 Task: Find connections with filter location Vilvoorde with filter topic #jobsearchwith filter profile language Spanish with filter current company American Express Global Business Travel with filter school Vivekananda Institute of Technology with filter industry Radio and Television Broadcasting with filter service category Tax Law with filter keywords title Physicist
Action: Mouse moved to (480, 162)
Screenshot: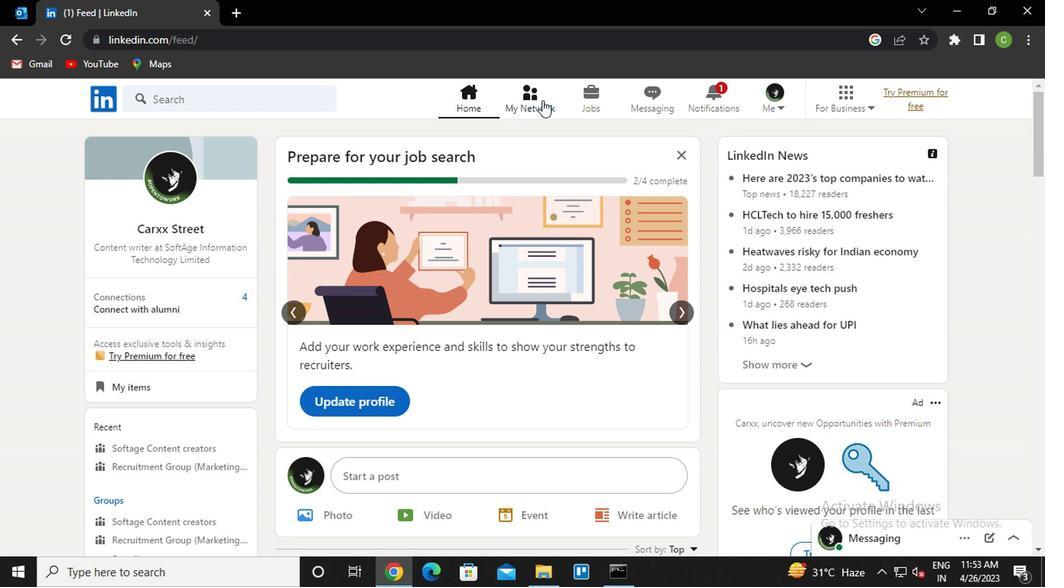 
Action: Mouse pressed left at (480, 162)
Screenshot: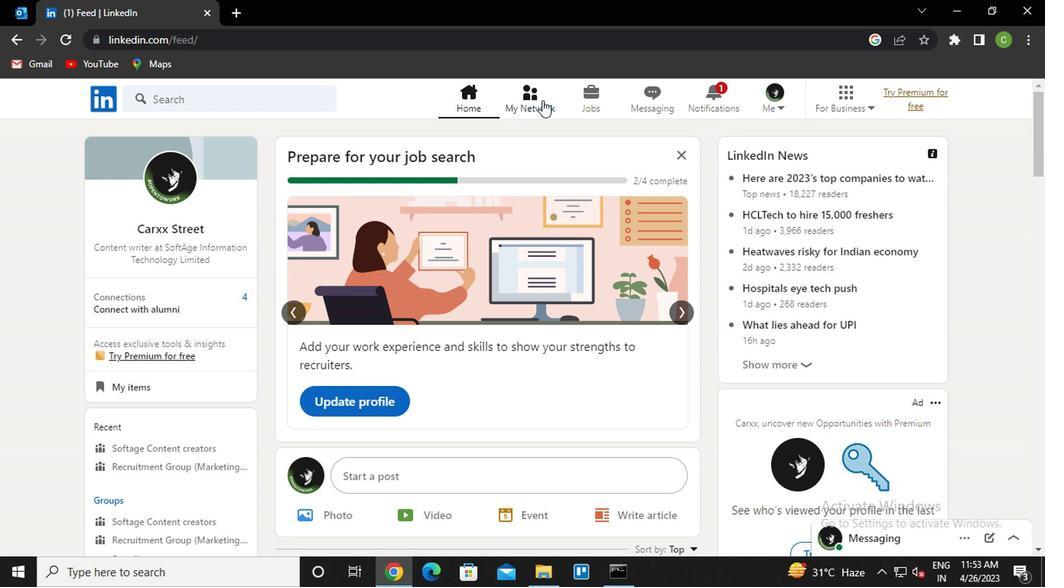 
Action: Mouse moved to (267, 225)
Screenshot: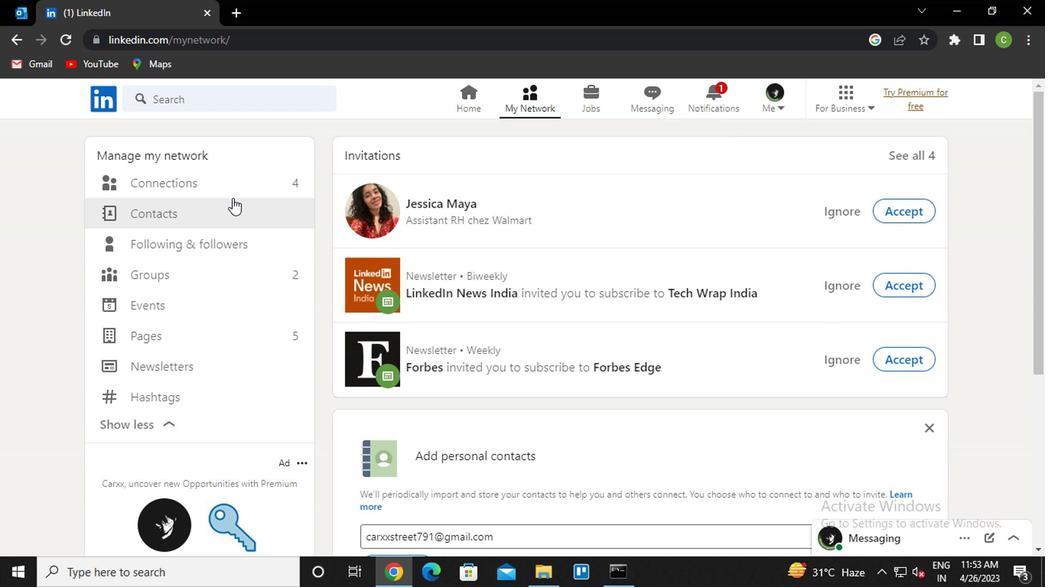 
Action: Mouse pressed left at (267, 225)
Screenshot: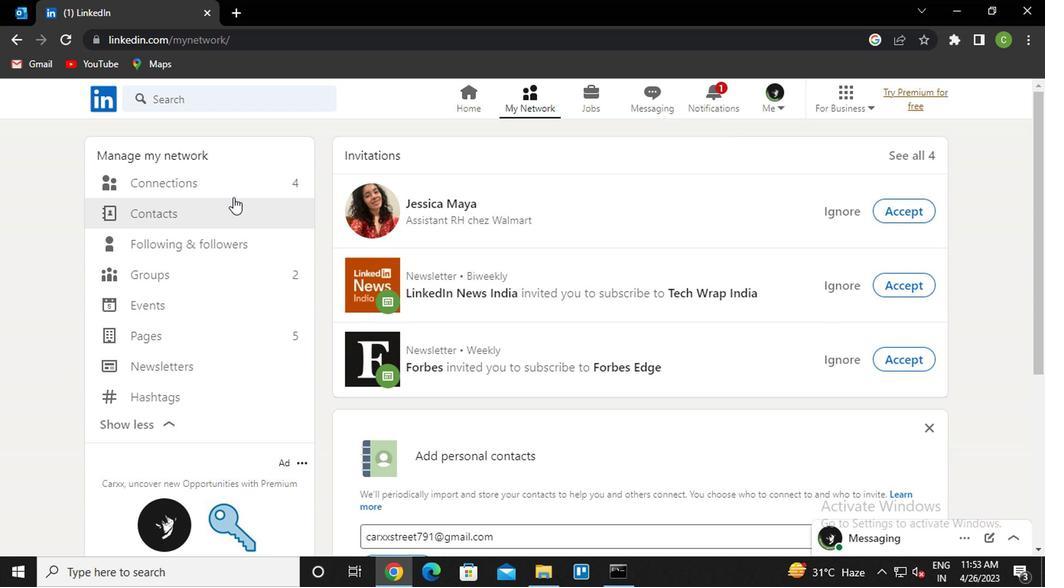 
Action: Mouse moved to (569, 228)
Screenshot: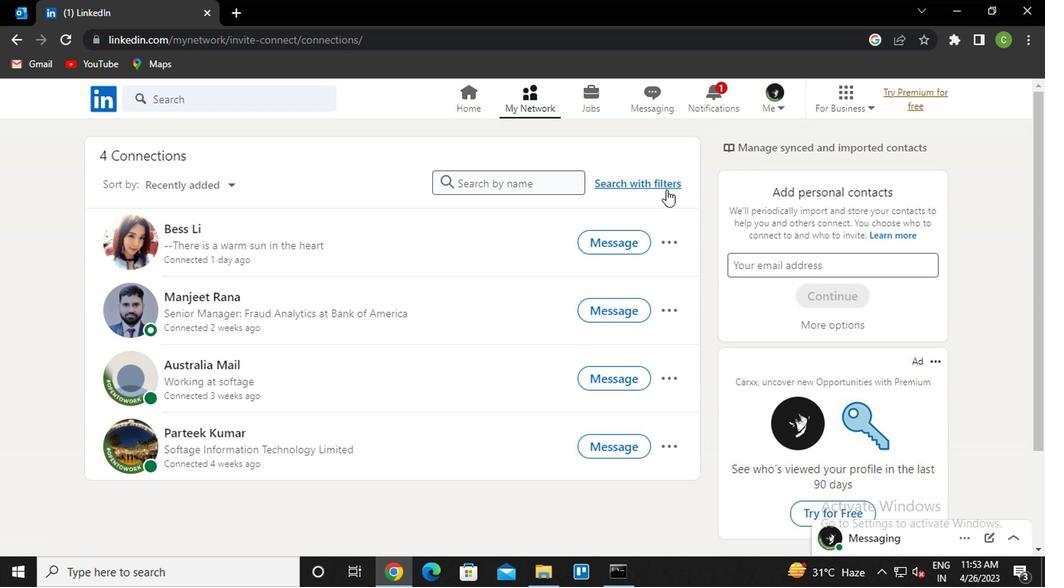 
Action: Mouse pressed left at (569, 228)
Screenshot: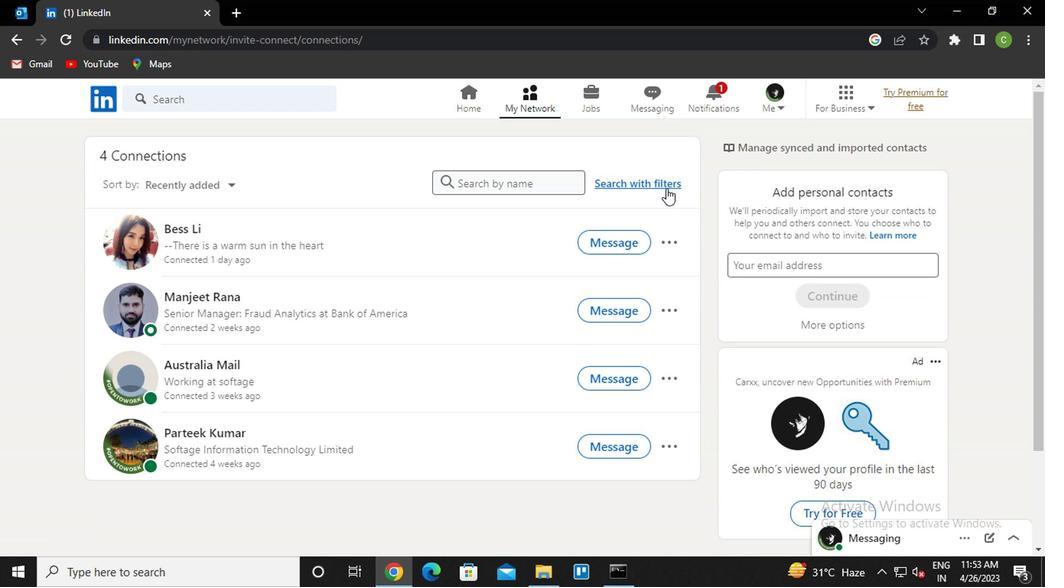 
Action: Mouse moved to (463, 195)
Screenshot: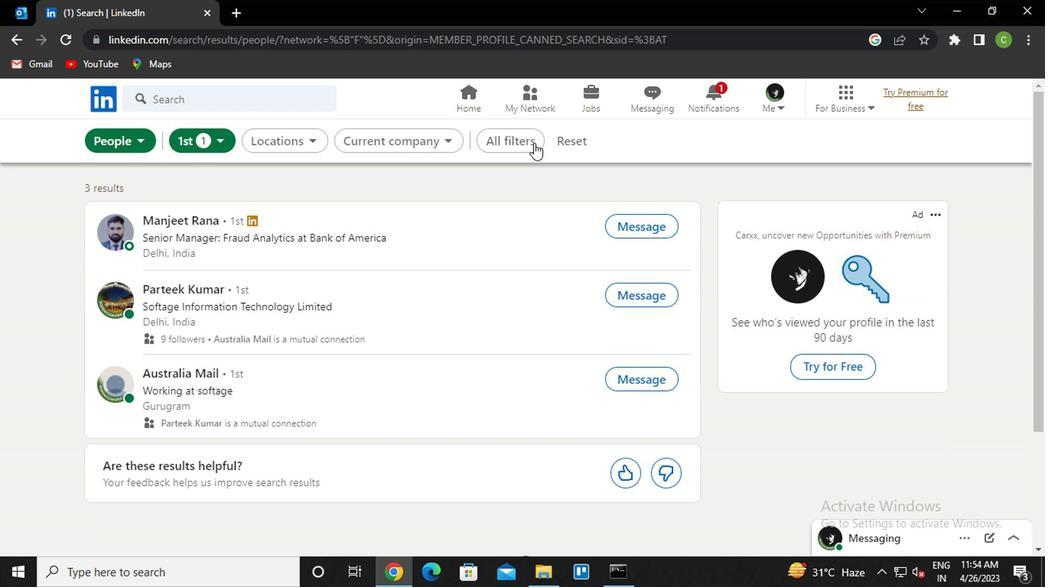 
Action: Mouse pressed left at (463, 195)
Screenshot: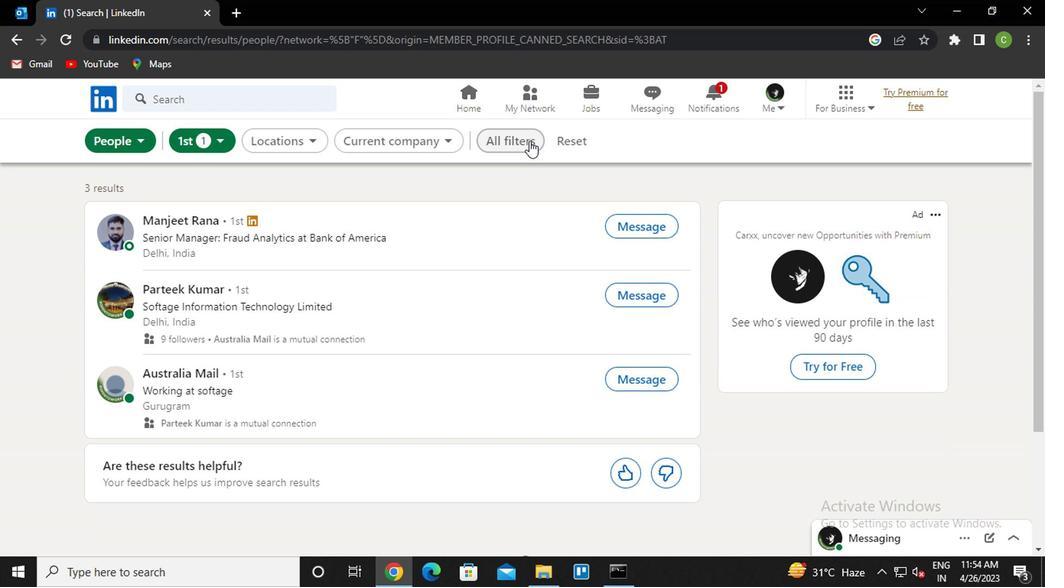 
Action: Mouse moved to (688, 351)
Screenshot: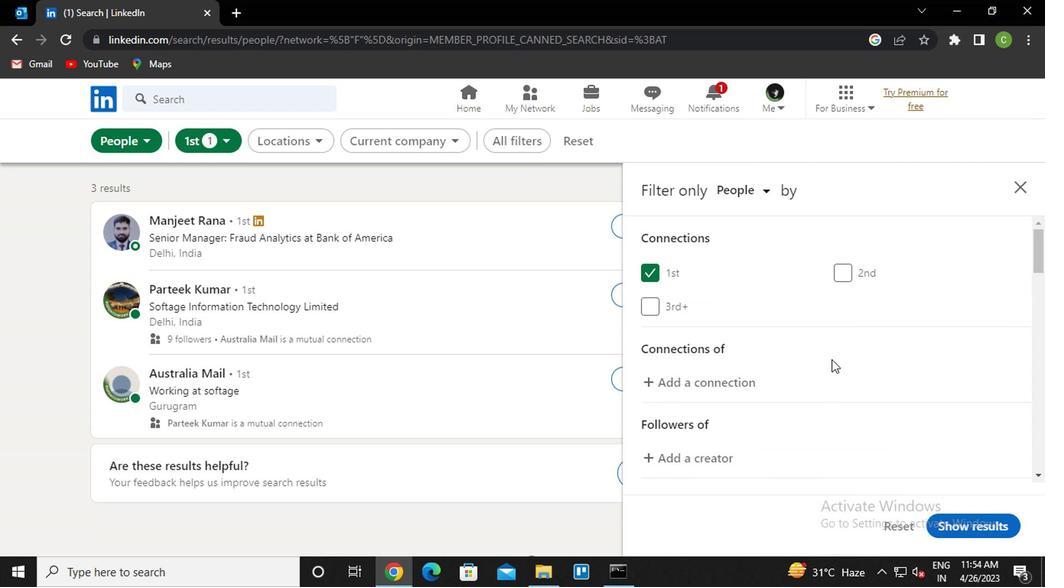 
Action: Mouse scrolled (688, 351) with delta (0, 0)
Screenshot: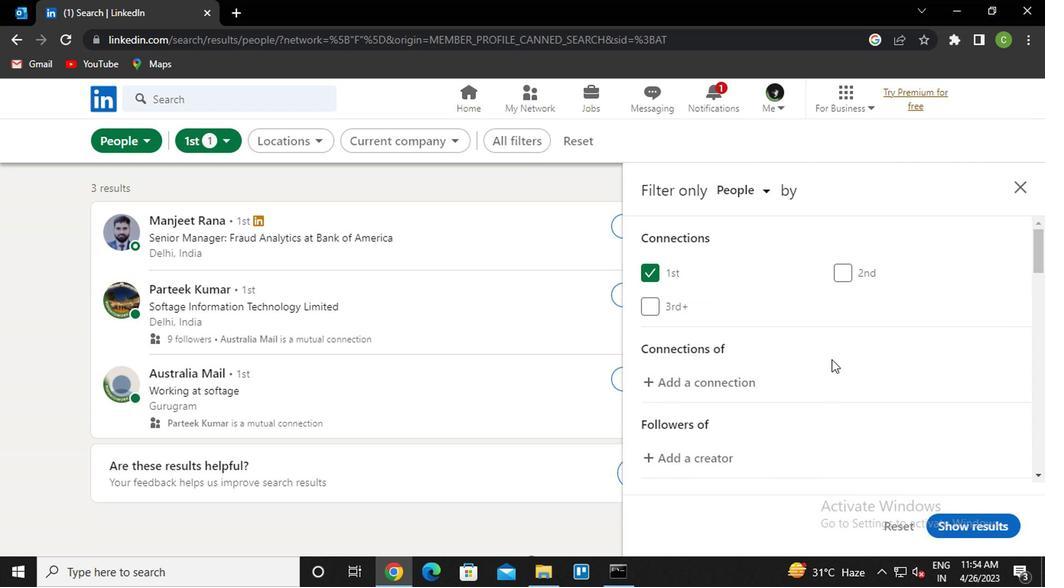 
Action: Mouse scrolled (688, 351) with delta (0, 0)
Screenshot: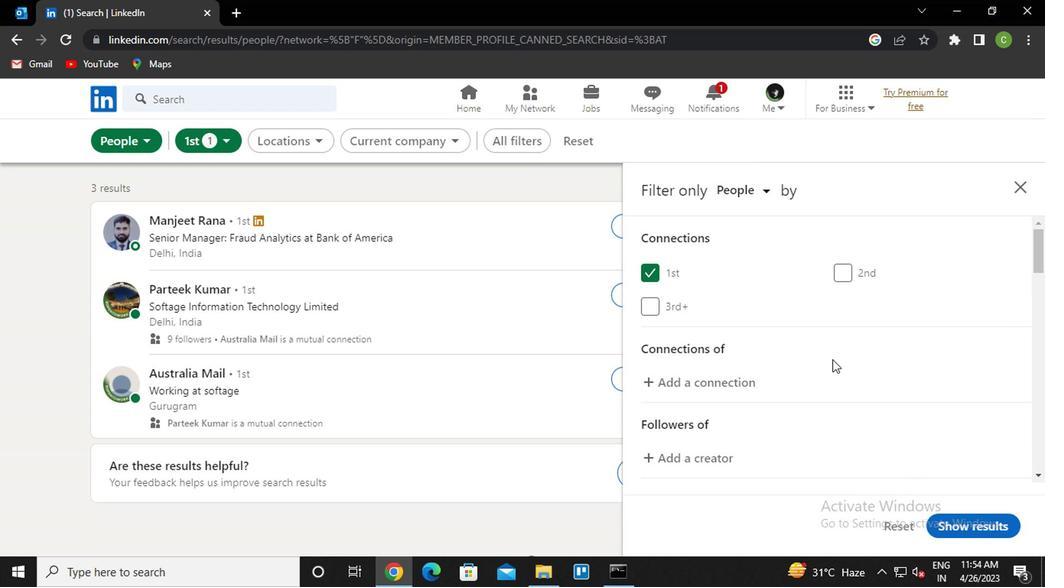 
Action: Mouse moved to (688, 352)
Screenshot: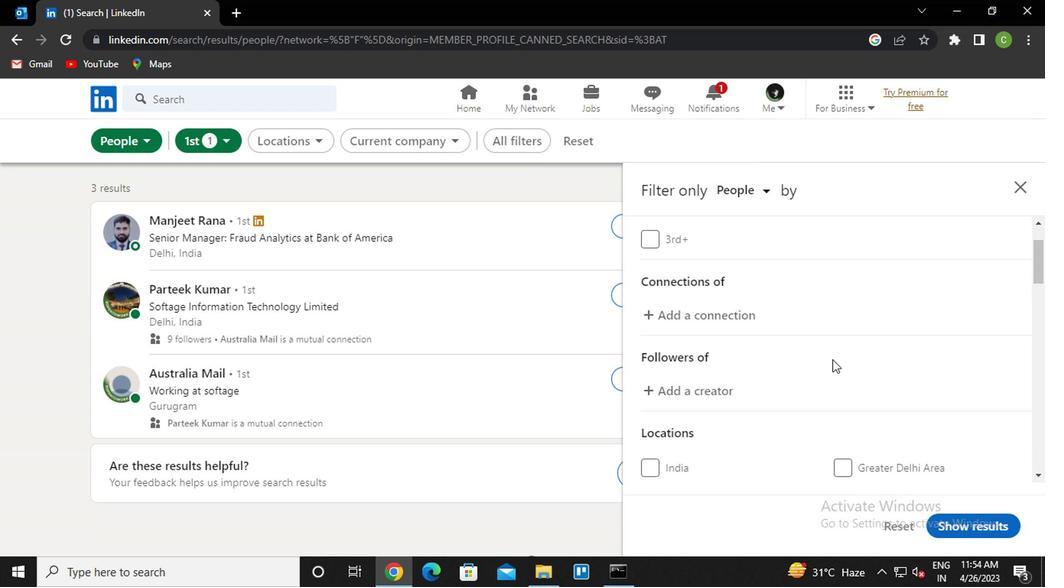 
Action: Mouse scrolled (688, 352) with delta (0, 0)
Screenshot: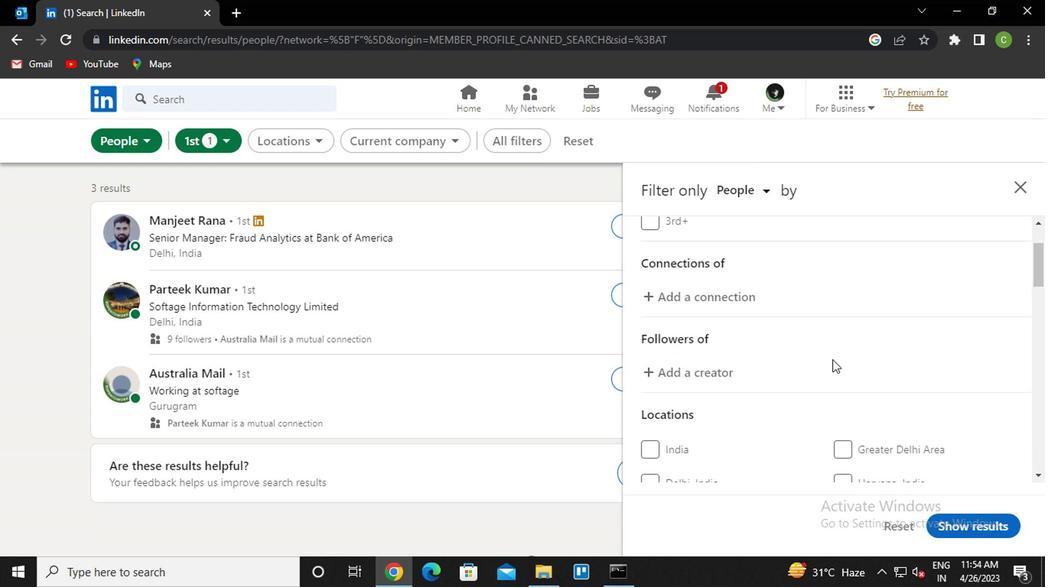 
Action: Mouse moved to (700, 360)
Screenshot: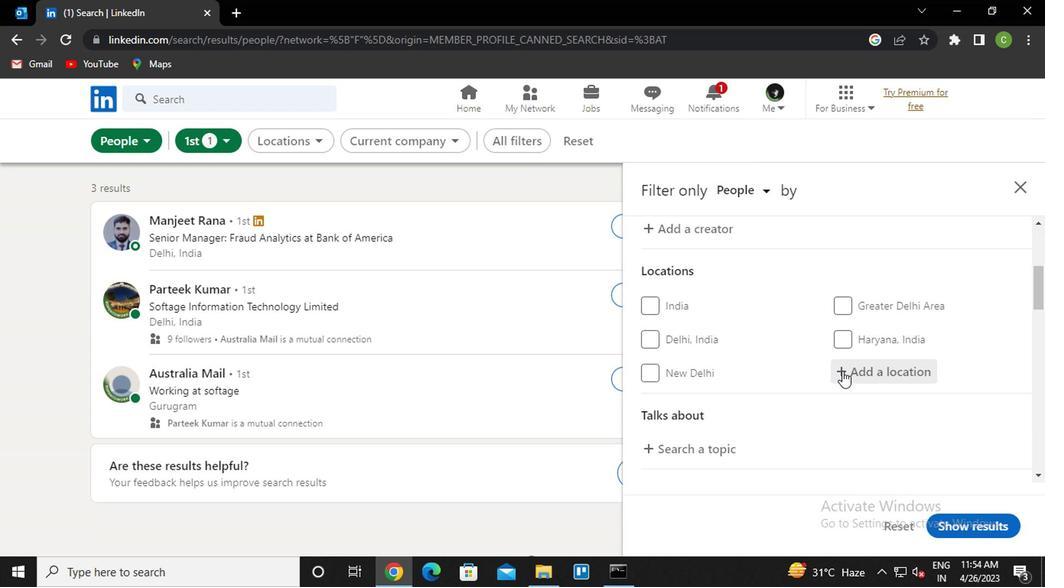 
Action: Mouse pressed left at (700, 360)
Screenshot: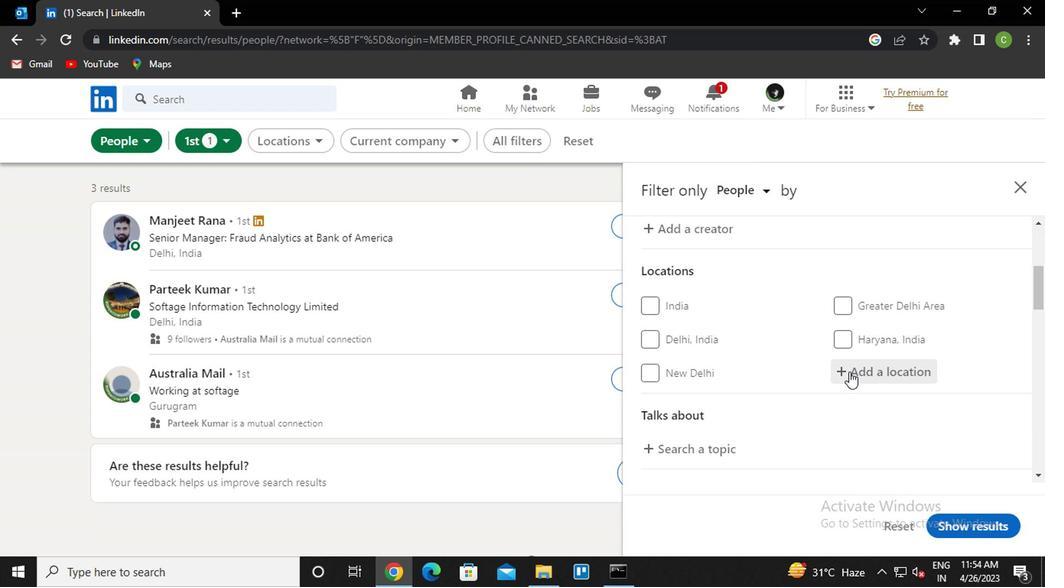 
Action: Key pressed <Key.caps_lock><Key.caps_lock>v<Key.caps_lock>ilvoor<Key.down><Key.enter>
Screenshot: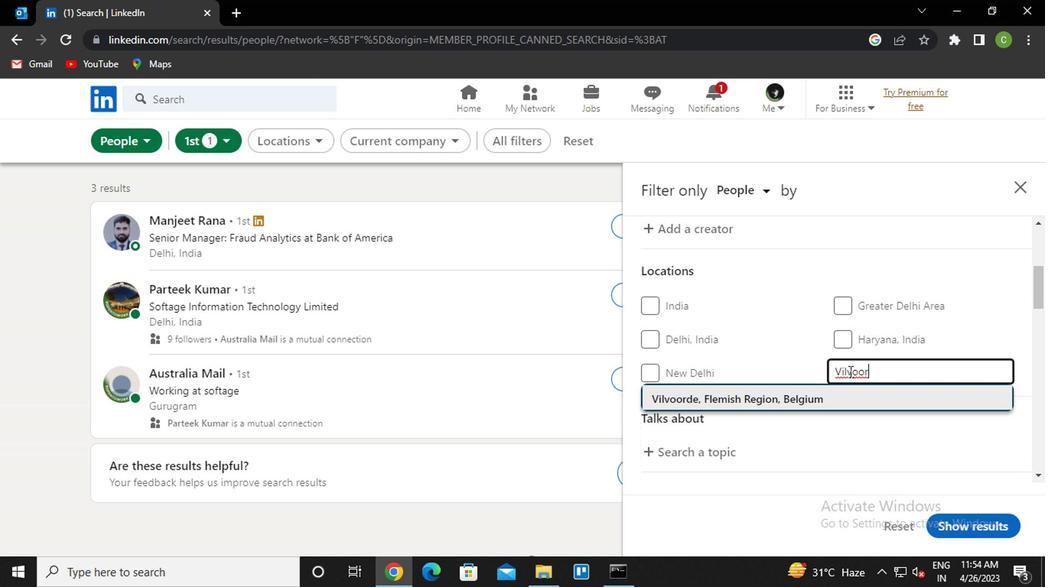 
Action: Mouse moved to (709, 355)
Screenshot: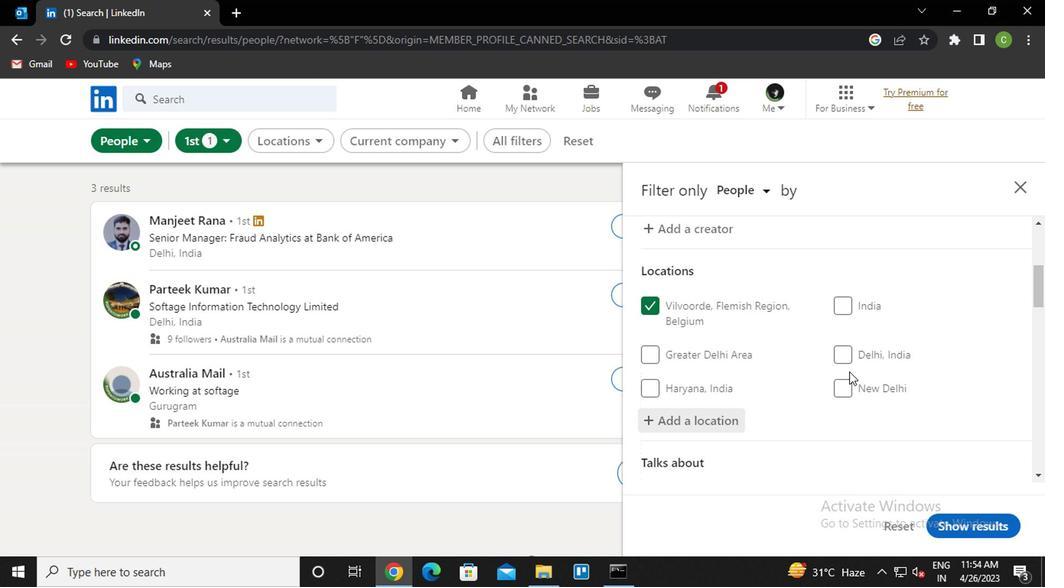 
Action: Mouse scrolled (709, 354) with delta (0, 0)
Screenshot: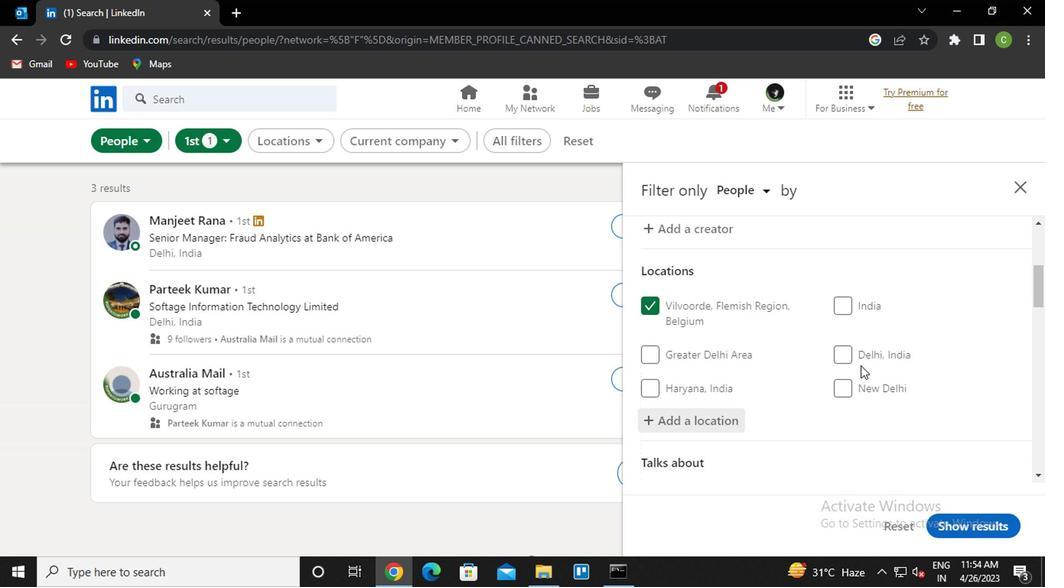 
Action: Mouse moved to (710, 357)
Screenshot: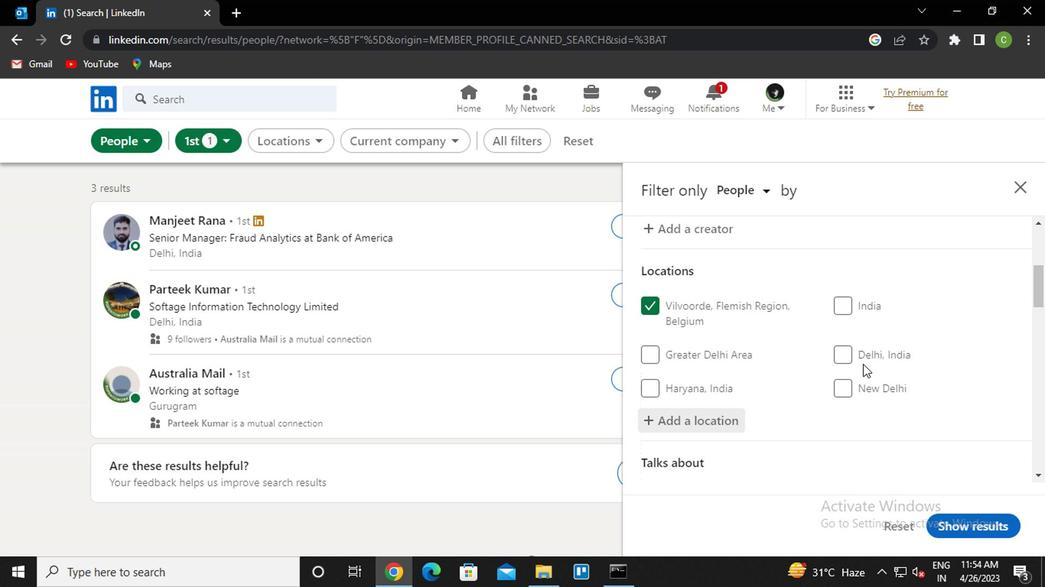 
Action: Mouse scrolled (710, 357) with delta (0, 0)
Screenshot: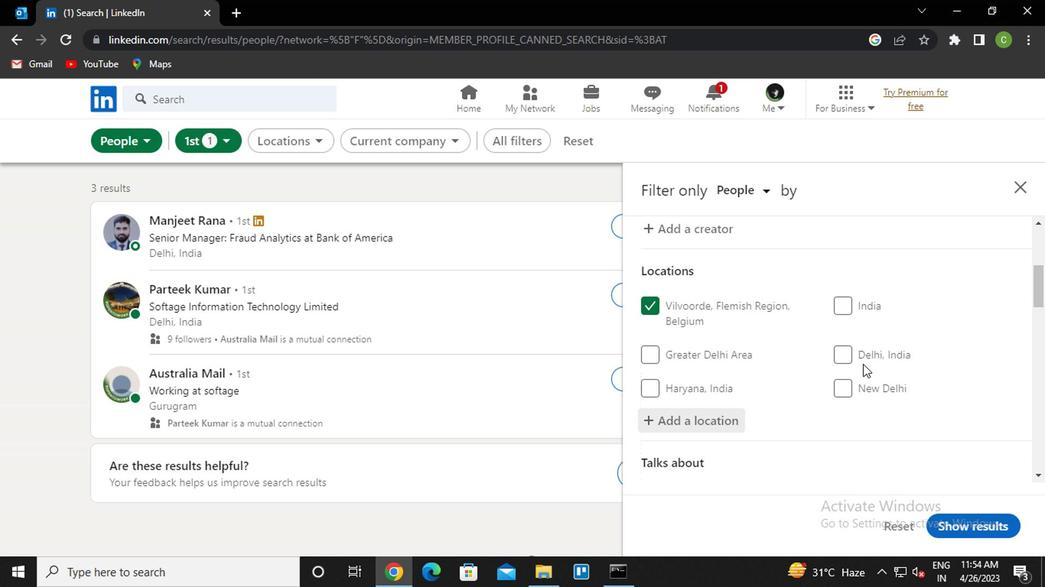 
Action: Mouse moved to (709, 358)
Screenshot: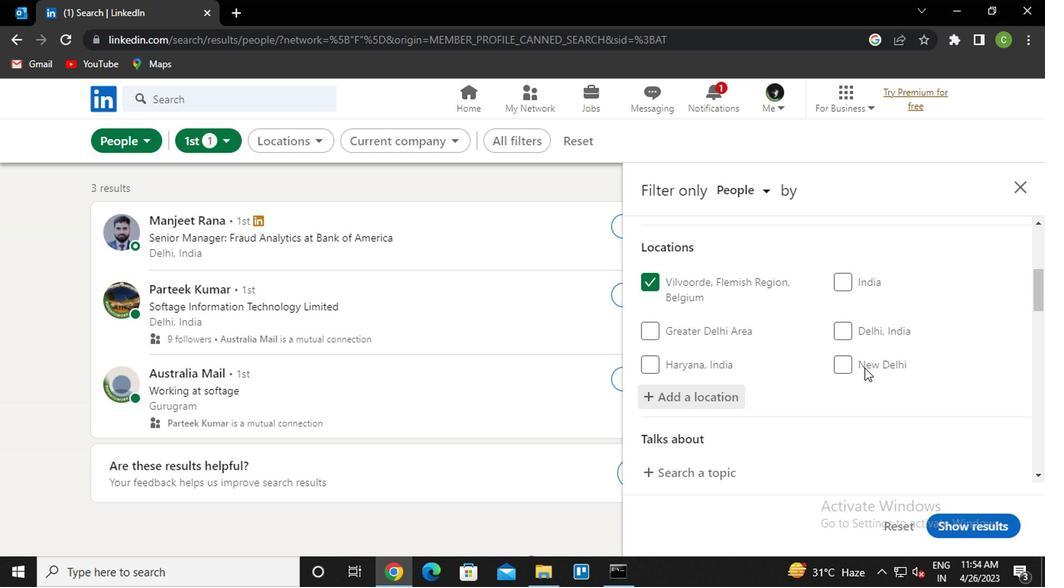 
Action: Mouse scrolled (709, 357) with delta (0, 0)
Screenshot: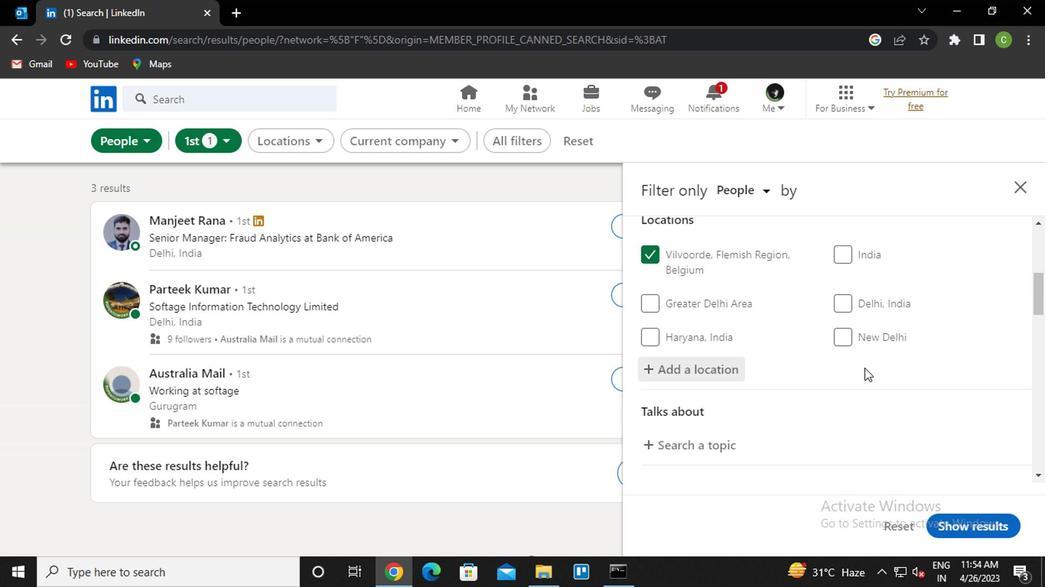 
Action: Mouse moved to (701, 336)
Screenshot: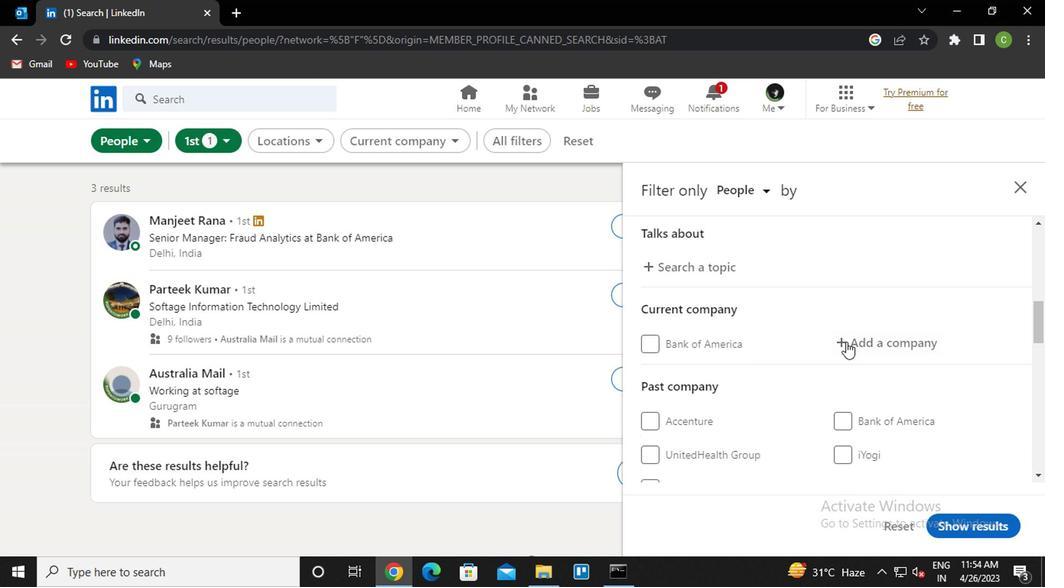 
Action: Mouse pressed left at (701, 336)
Screenshot: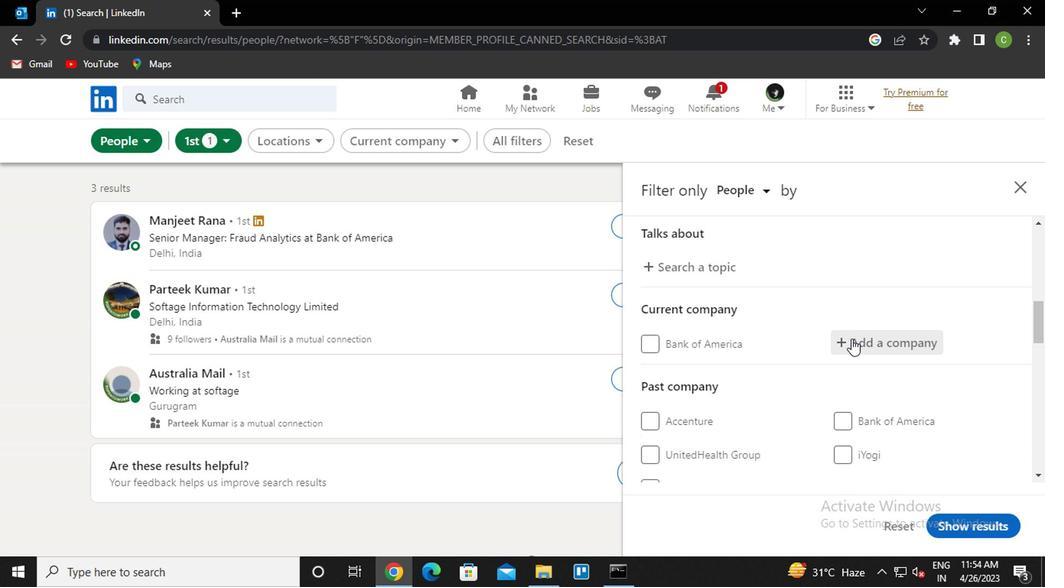 
Action: Key pressed <Key.caps_lock>
Screenshot: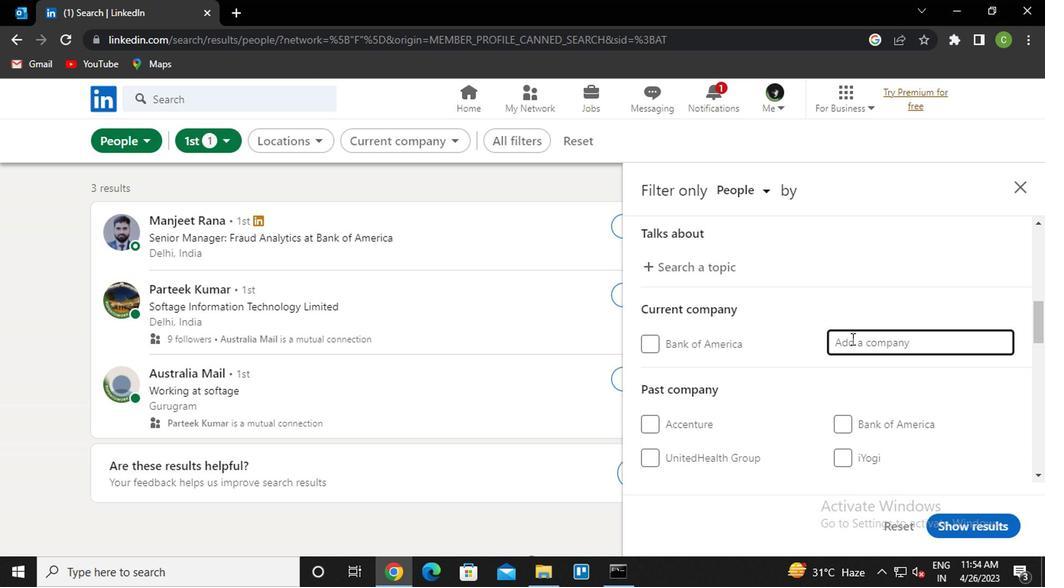 
Action: Mouse moved to (606, 284)
Screenshot: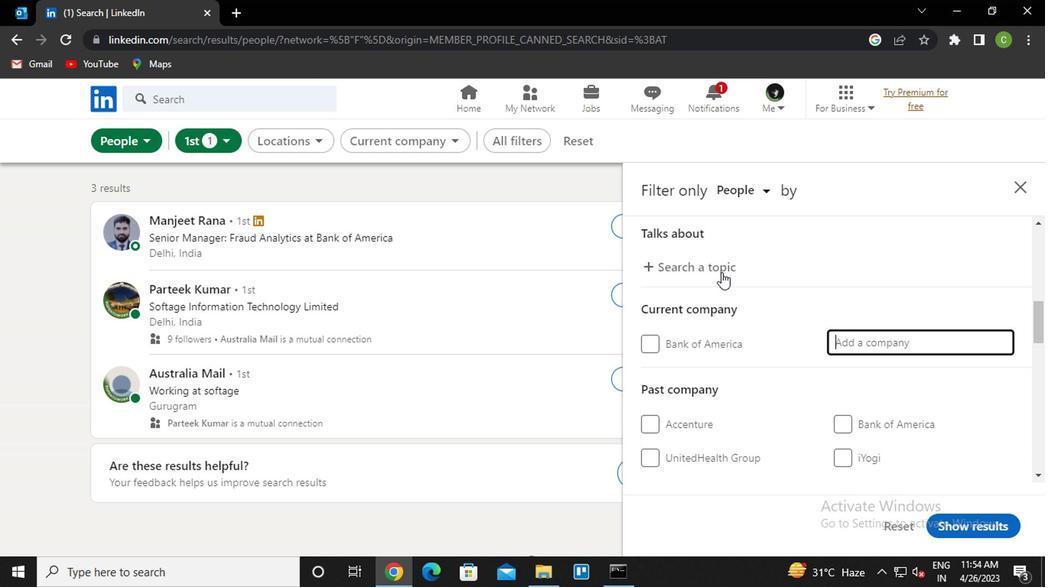 
Action: Mouse pressed left at (606, 284)
Screenshot: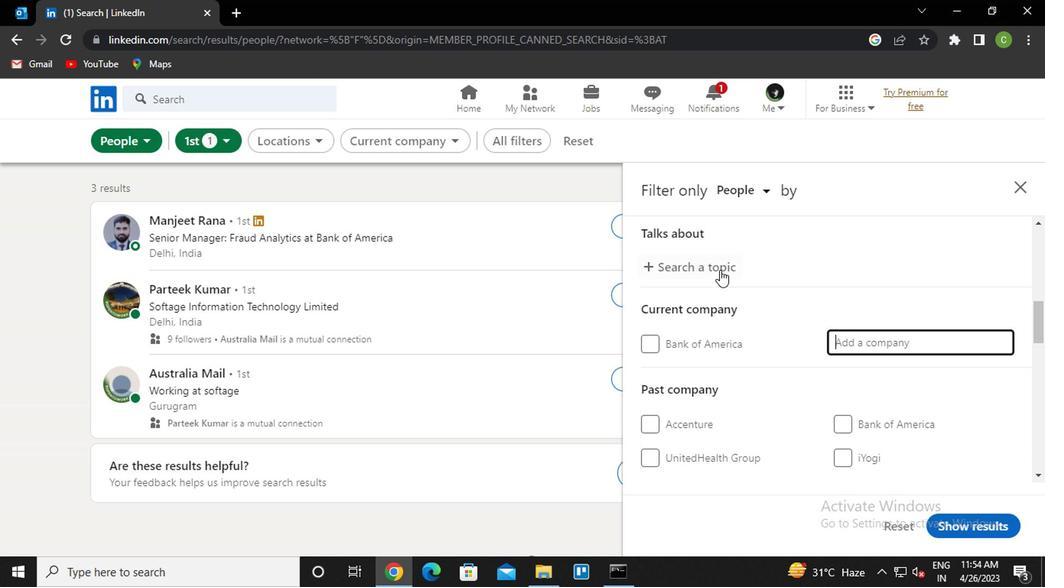 
Action: Key pressed j<Key.caps_lock>obsearch<Key.down><Key.enter>
Screenshot: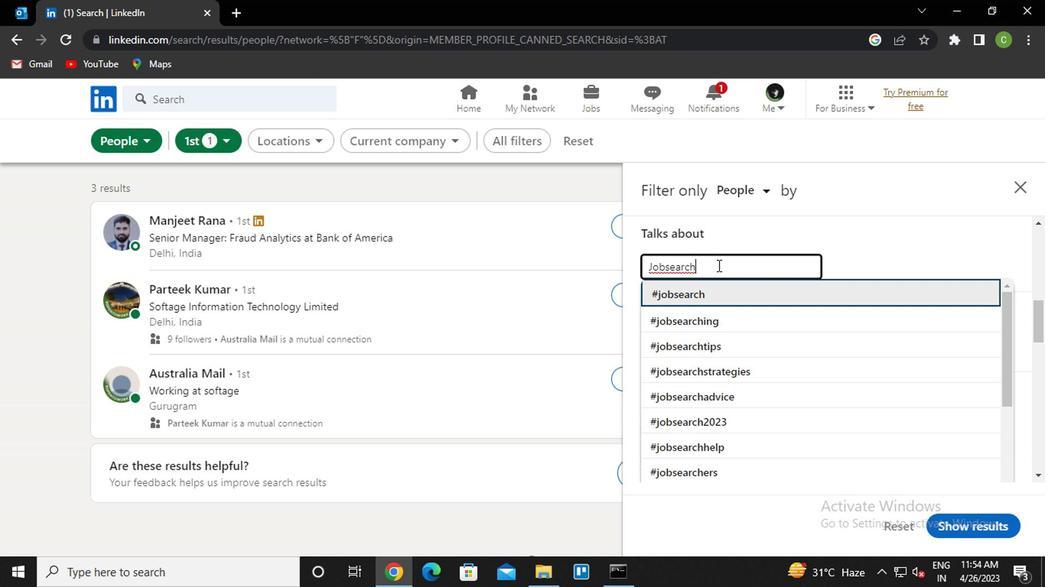 
Action: Mouse moved to (710, 346)
Screenshot: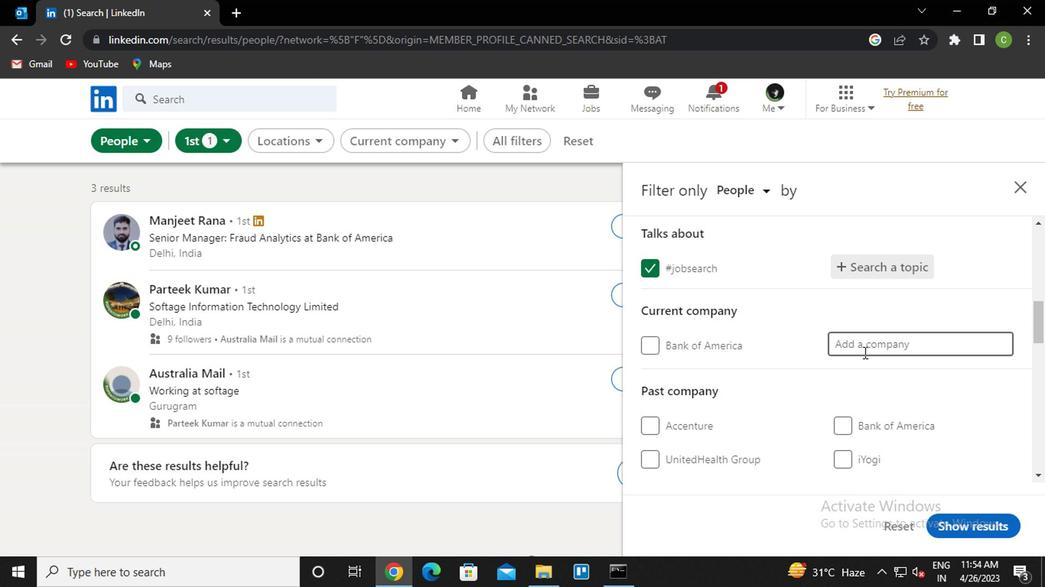 
Action: Mouse pressed left at (710, 346)
Screenshot: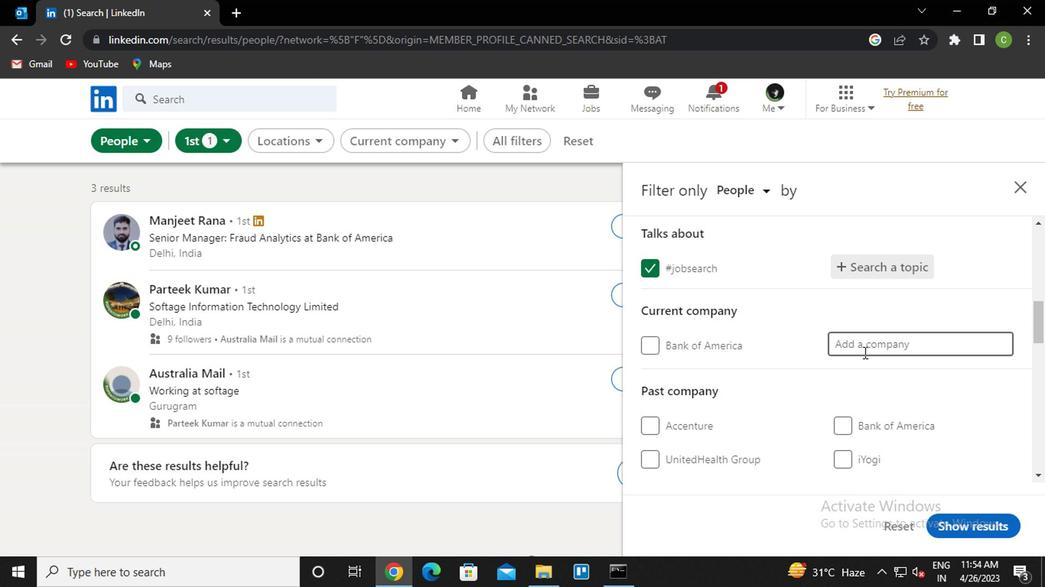 
Action: Mouse moved to (711, 346)
Screenshot: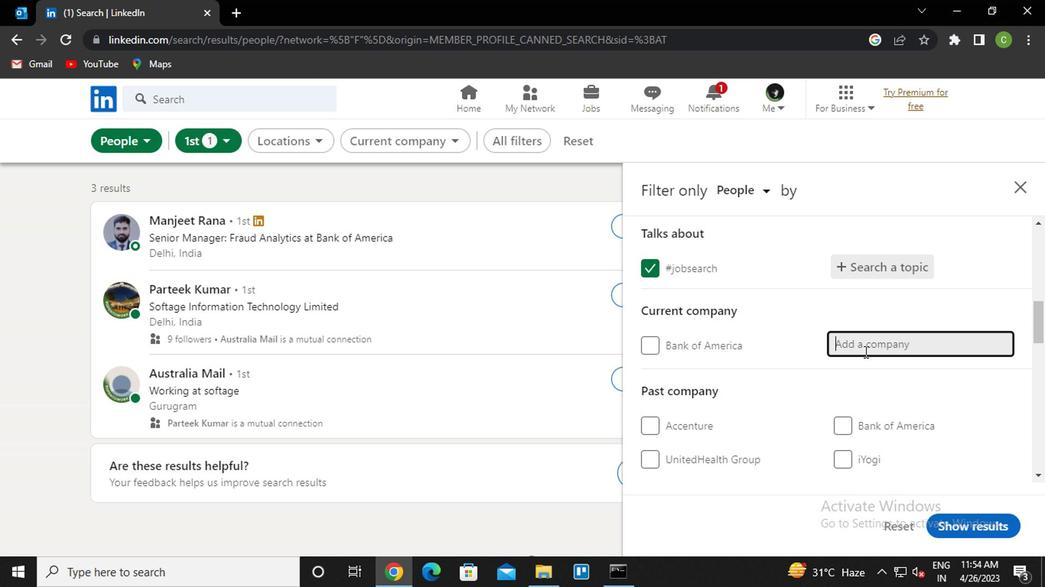 
Action: Key pressed <Key.caps_lock>a<Key.caps_lock>merican<Key.down><Key.enter>
Screenshot: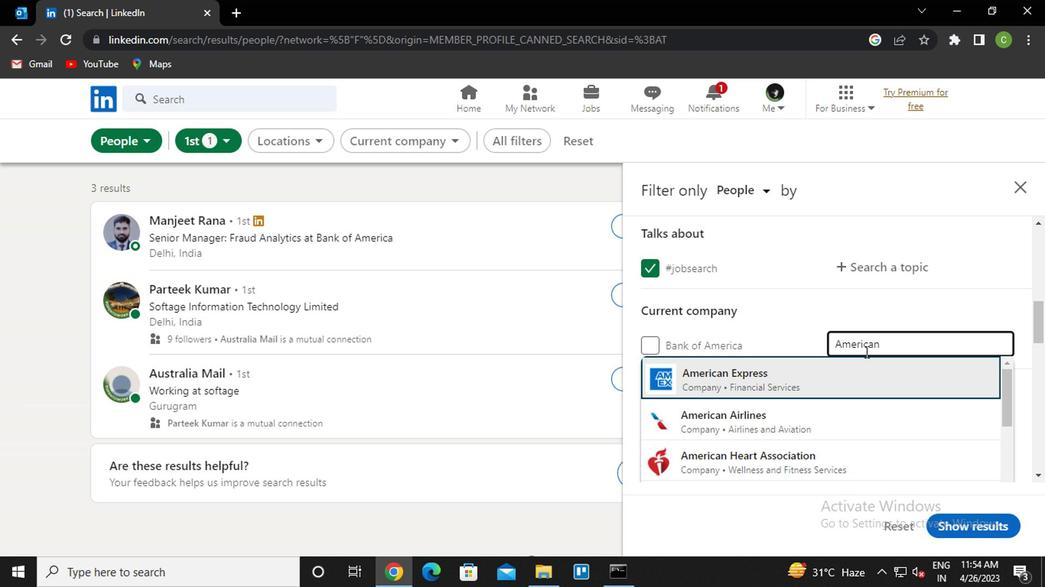 
Action: Mouse scrolled (711, 345) with delta (0, 0)
Screenshot: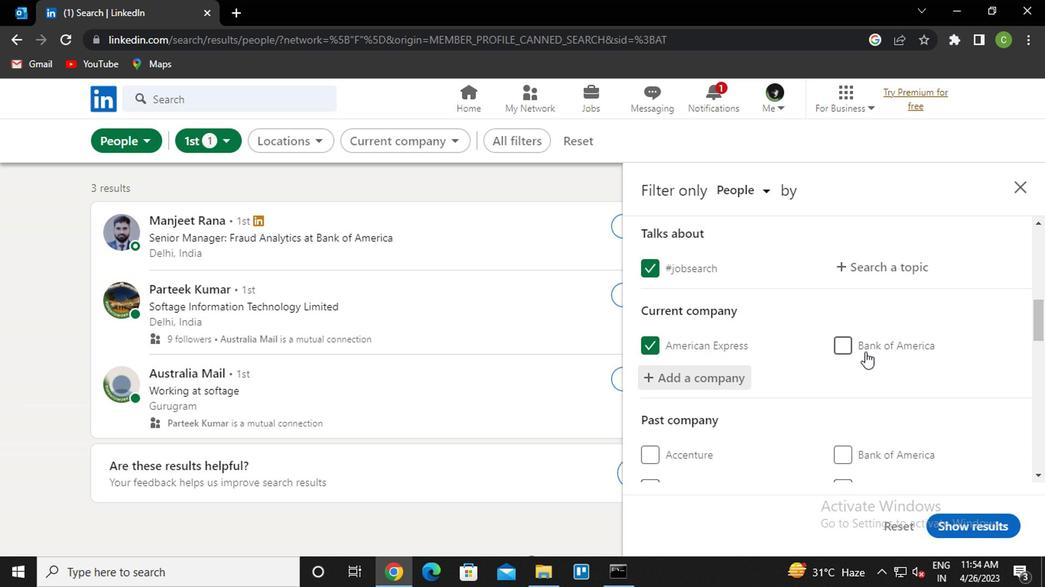 
Action: Mouse moved to (710, 347)
Screenshot: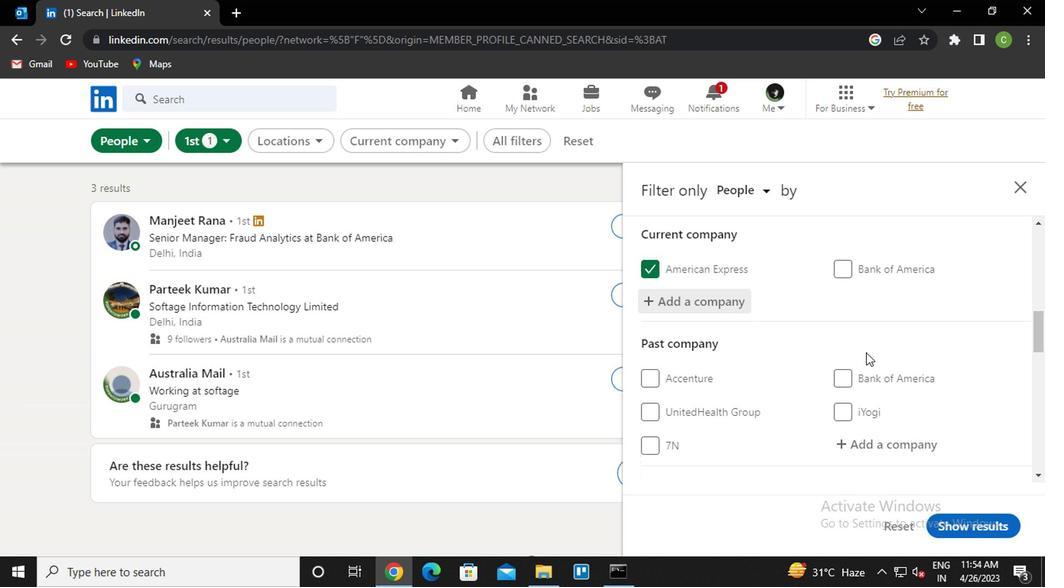 
Action: Mouse scrolled (710, 346) with delta (0, 0)
Screenshot: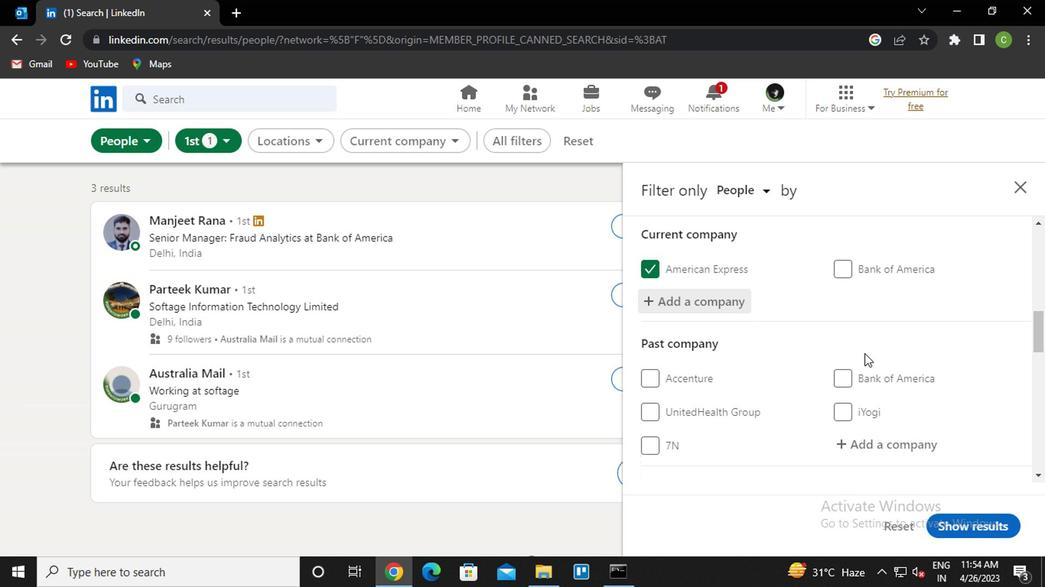 
Action: Mouse moved to (709, 348)
Screenshot: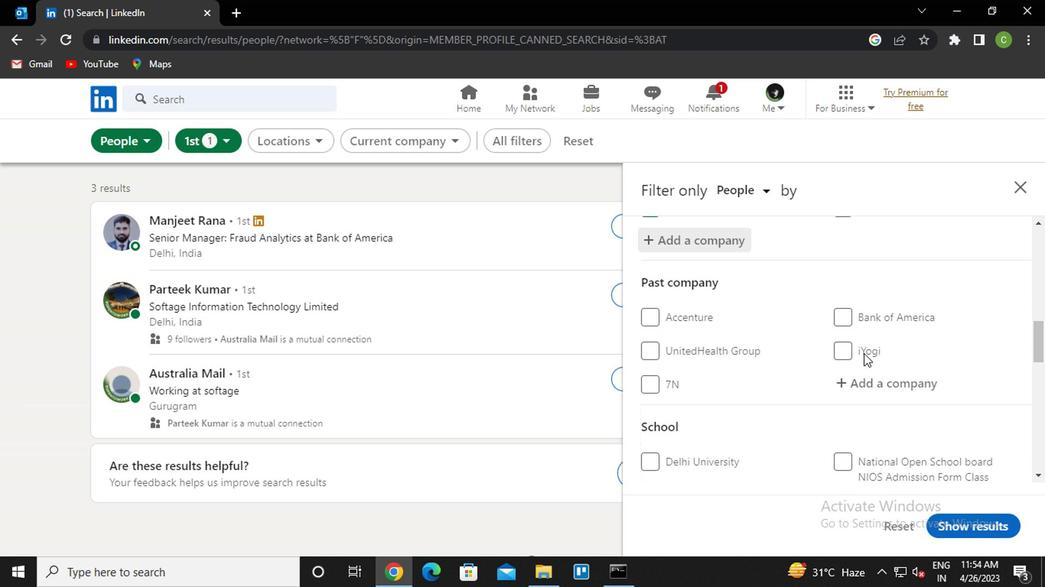 
Action: Mouse scrolled (709, 347) with delta (0, 0)
Screenshot: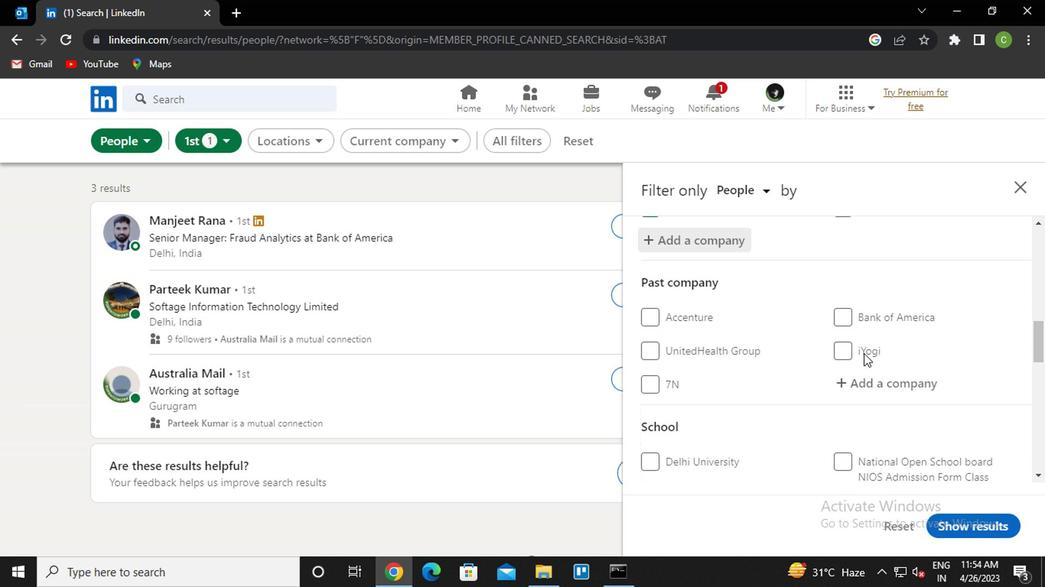 
Action: Mouse moved to (707, 350)
Screenshot: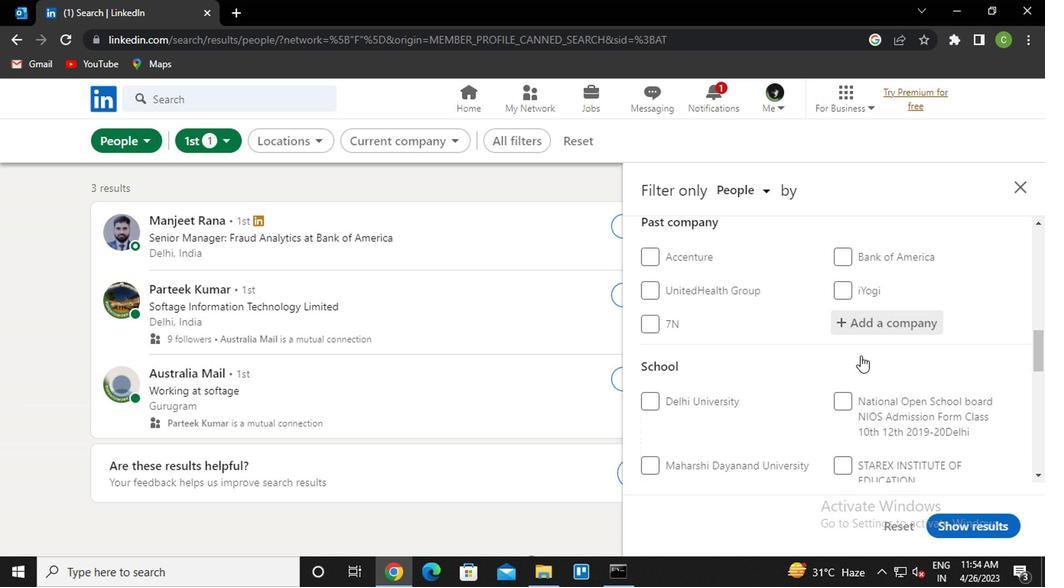 
Action: Mouse scrolled (707, 349) with delta (0, 0)
Screenshot: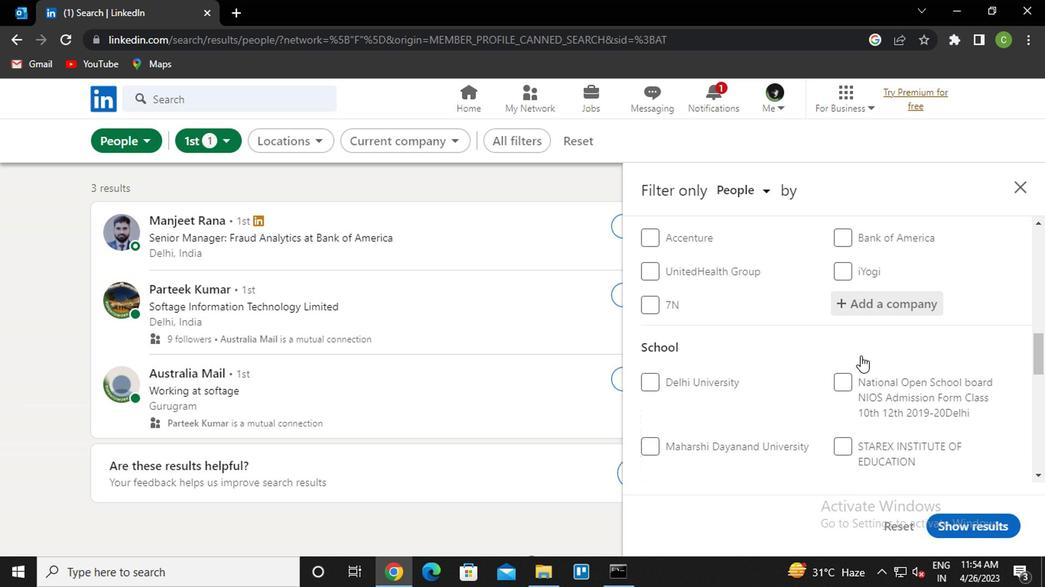 
Action: Mouse moved to (701, 353)
Screenshot: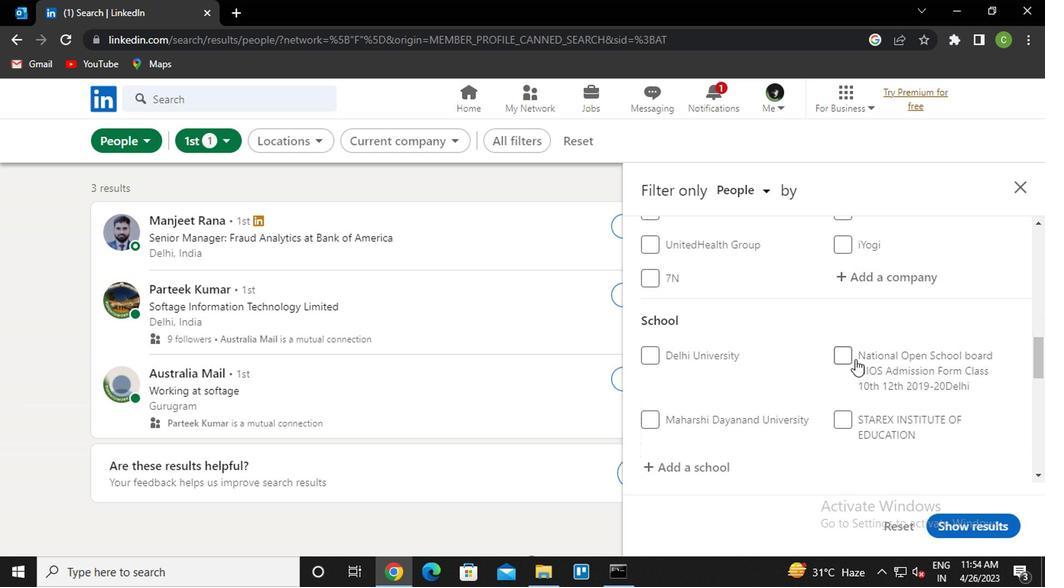 
Action: Mouse scrolled (701, 353) with delta (0, 0)
Screenshot: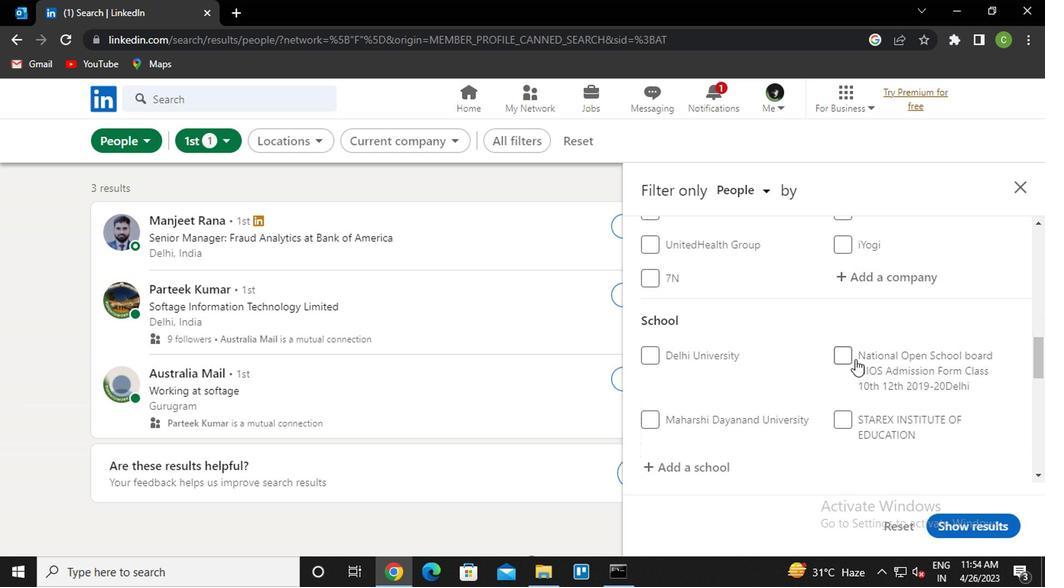 
Action: Mouse moved to (583, 328)
Screenshot: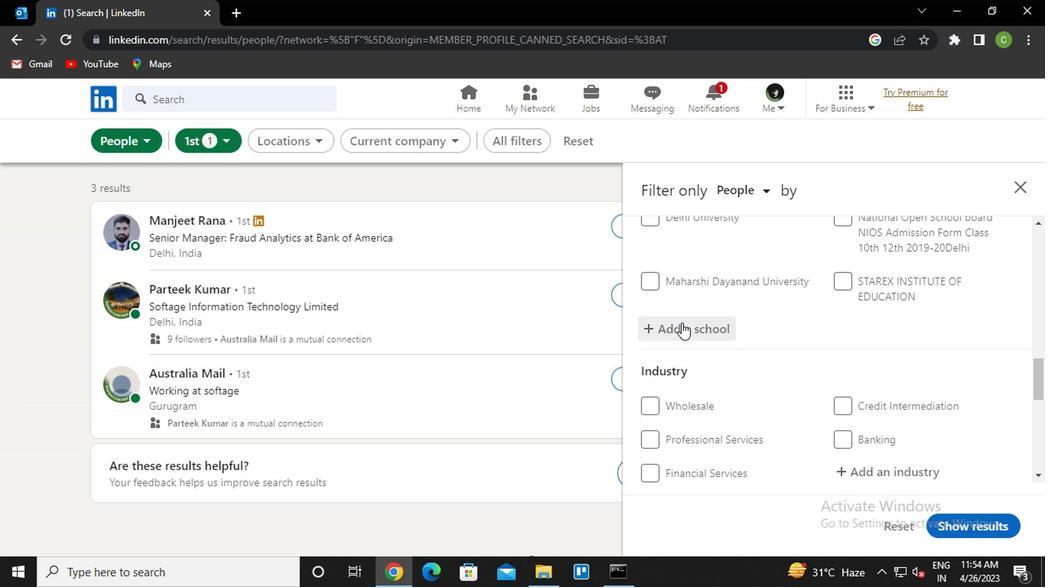 
Action: Mouse pressed left at (583, 328)
Screenshot: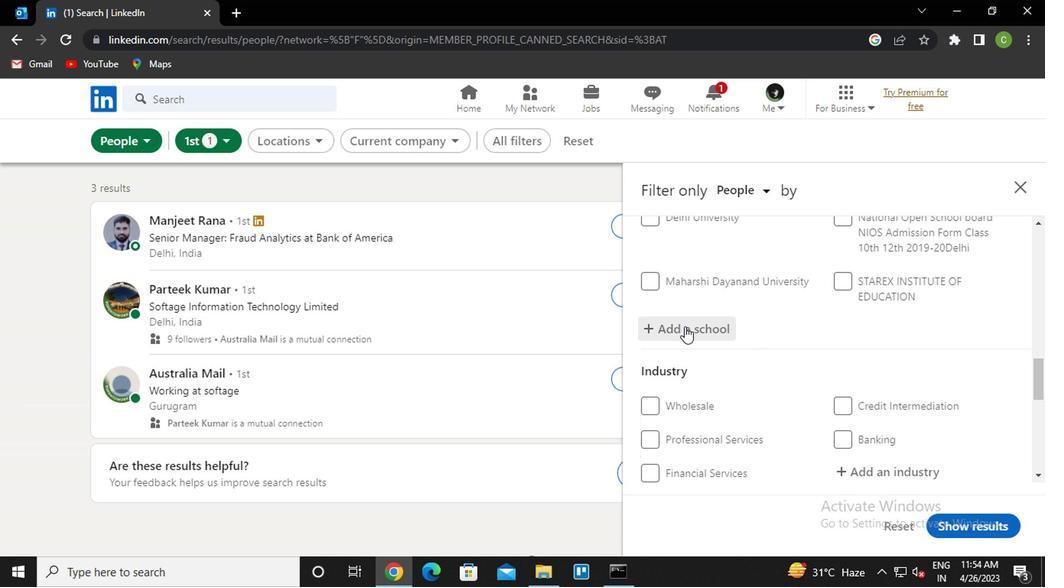 
Action: Mouse moved to (584, 328)
Screenshot: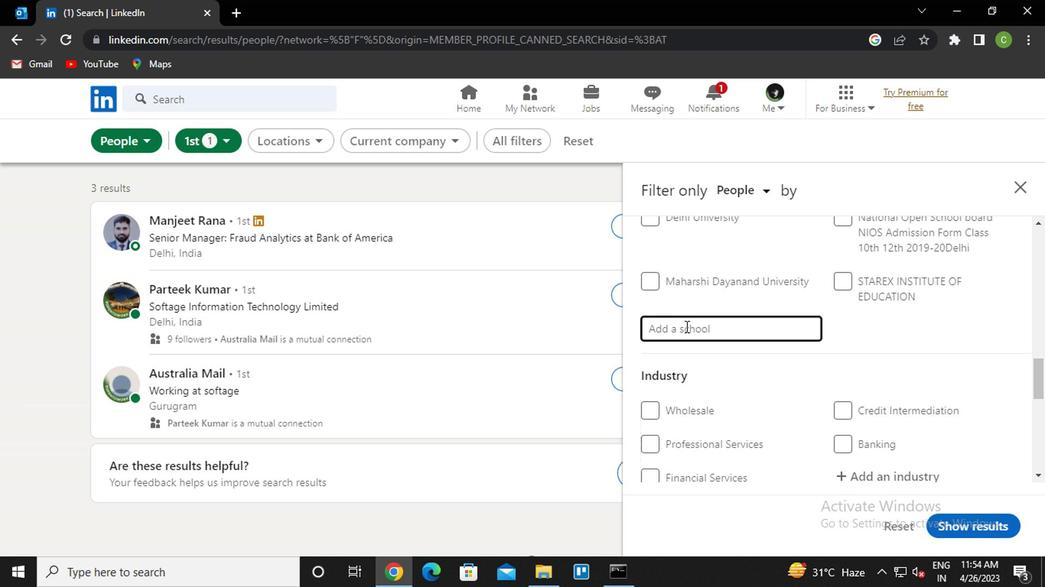
Action: Key pressed <Key.caps_lock>v<Key.caps_lock>ivekananda<Key.space>institute<Key.down><Key.down><Key.enter>
Screenshot: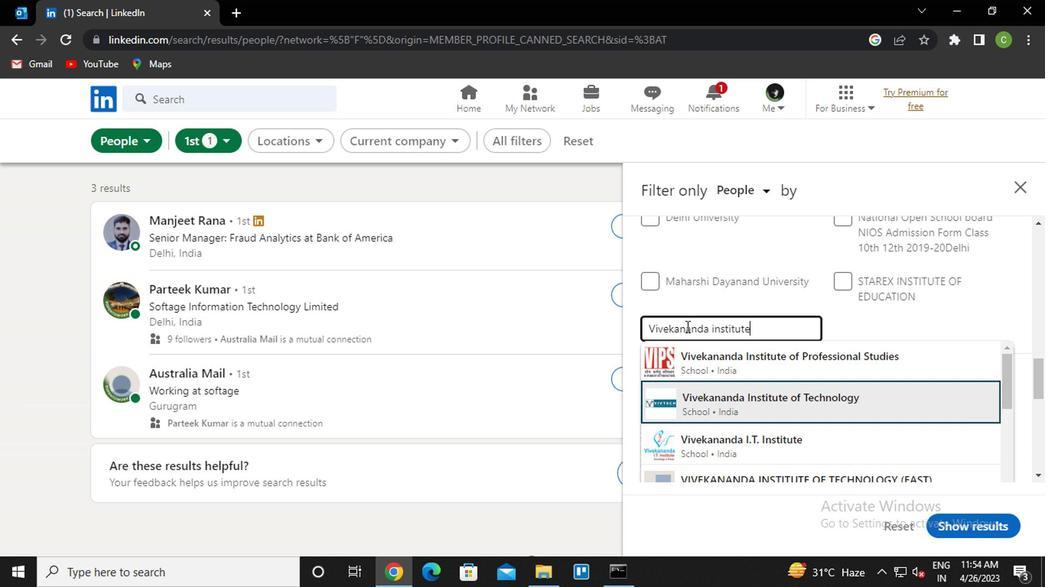 
Action: Mouse moved to (660, 341)
Screenshot: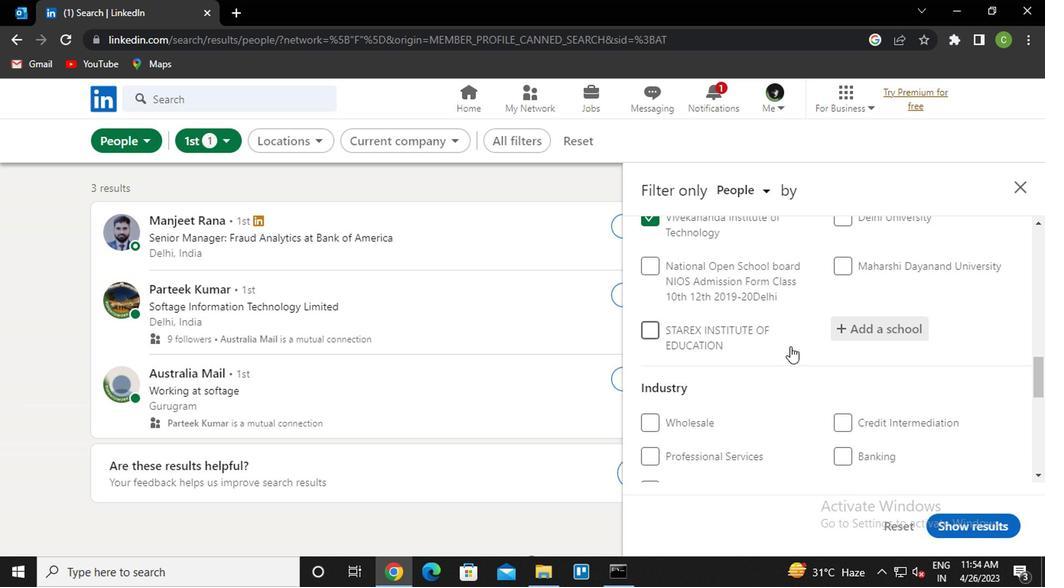 
Action: Mouse scrolled (660, 340) with delta (0, 0)
Screenshot: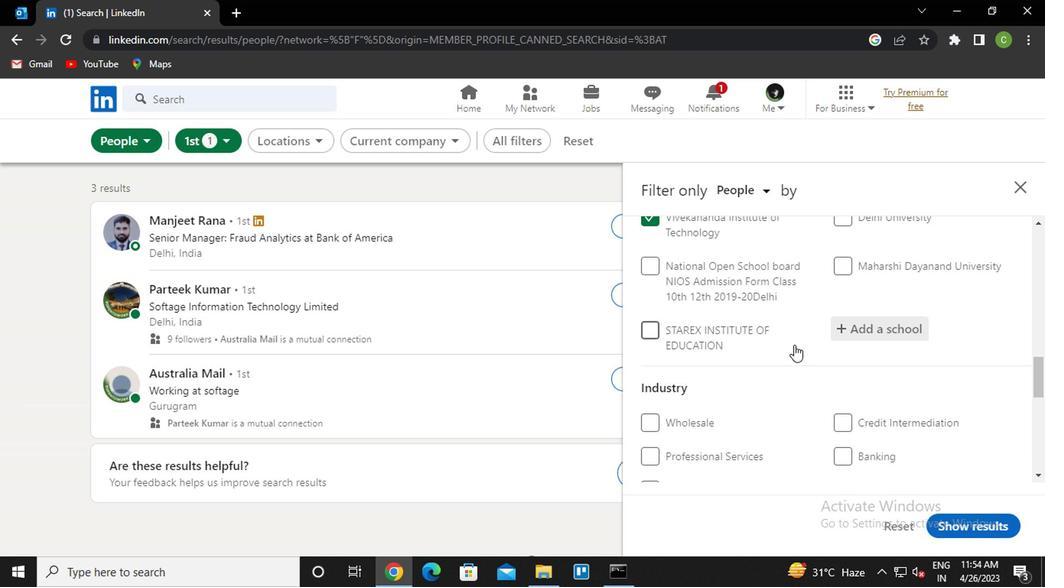 
Action: Mouse moved to (661, 346)
Screenshot: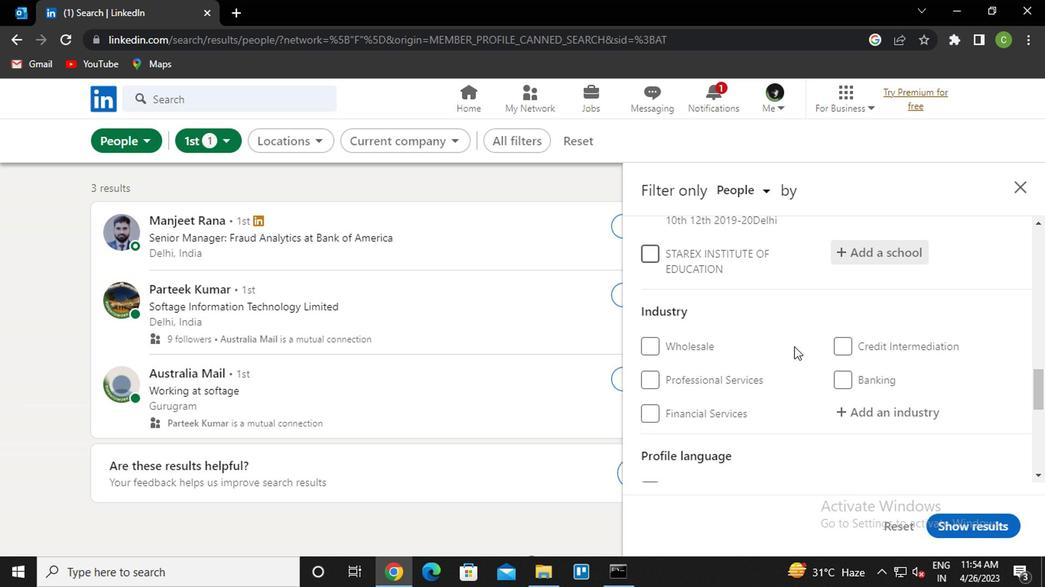 
Action: Mouse scrolled (661, 345) with delta (0, 0)
Screenshot: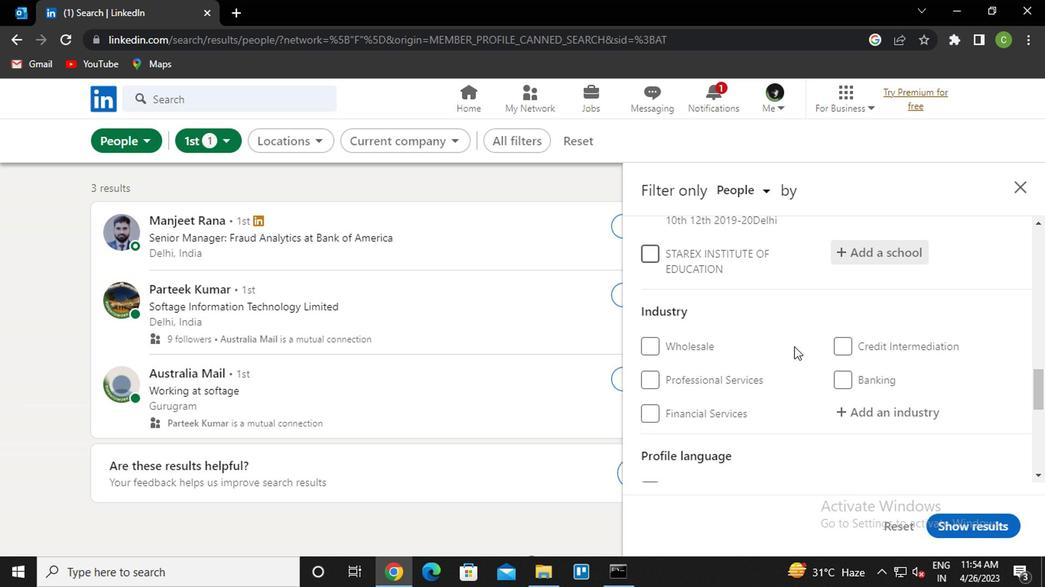 
Action: Mouse moved to (709, 341)
Screenshot: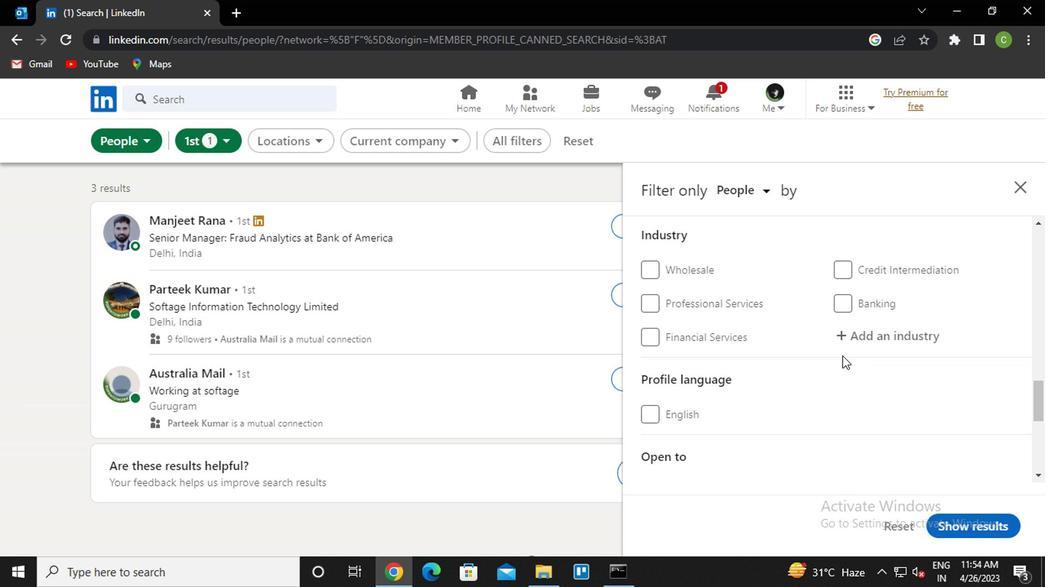 
Action: Mouse pressed left at (709, 341)
Screenshot: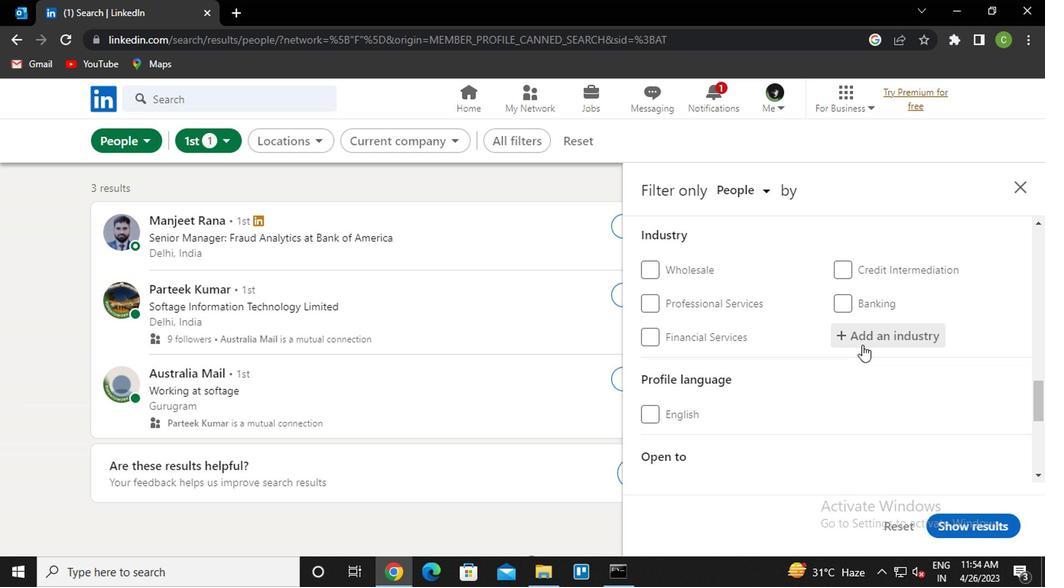 
Action: Key pressed <Key.caps_lock>r<Key.caps_lock>adio<Key.space>and<Key.down><Key.enter>
Screenshot: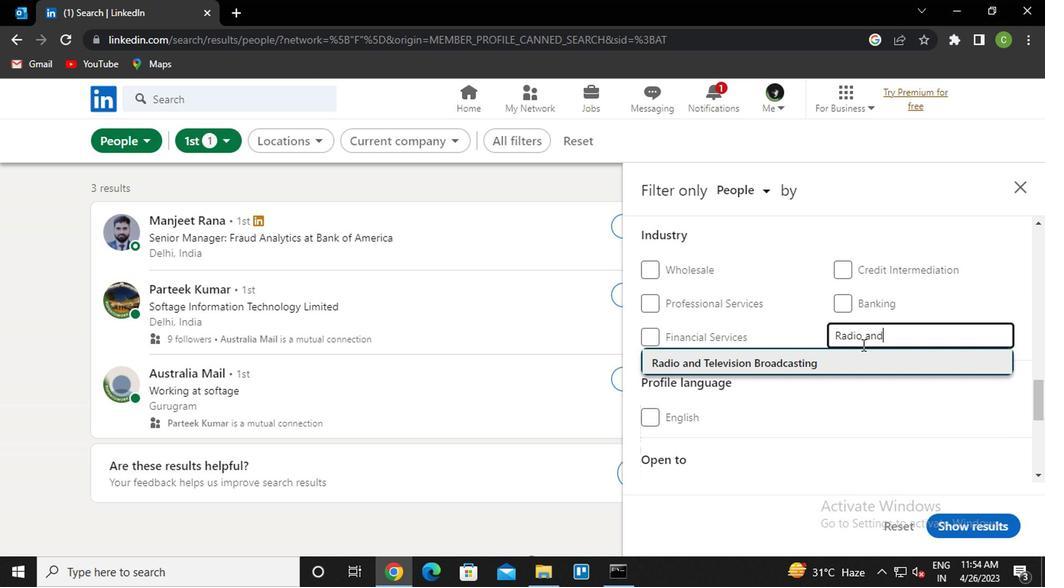 
Action: Mouse scrolled (709, 340) with delta (0, 0)
Screenshot: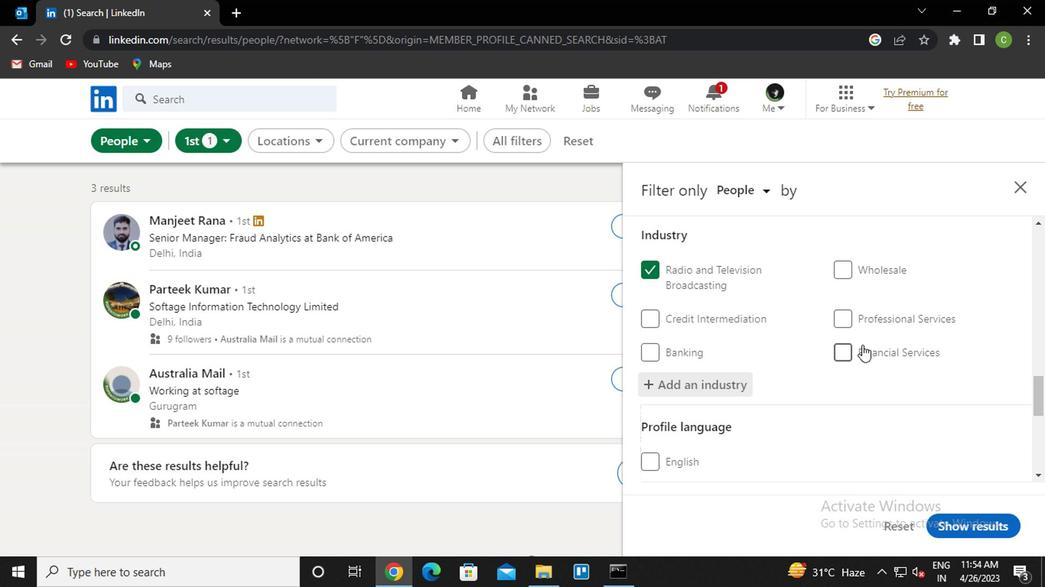 
Action: Mouse moved to (709, 341)
Screenshot: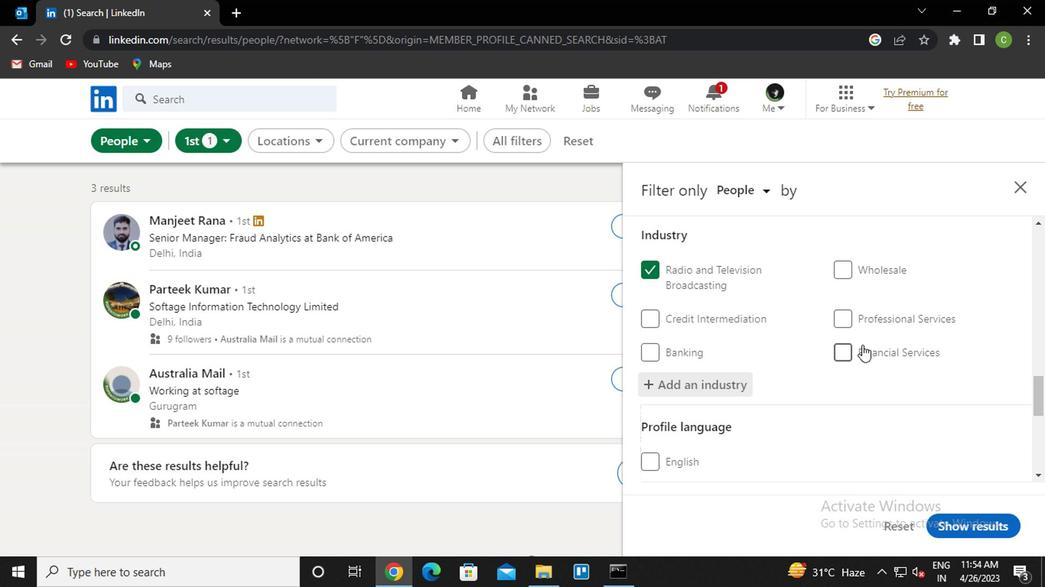 
Action: Mouse scrolled (709, 340) with delta (0, 0)
Screenshot: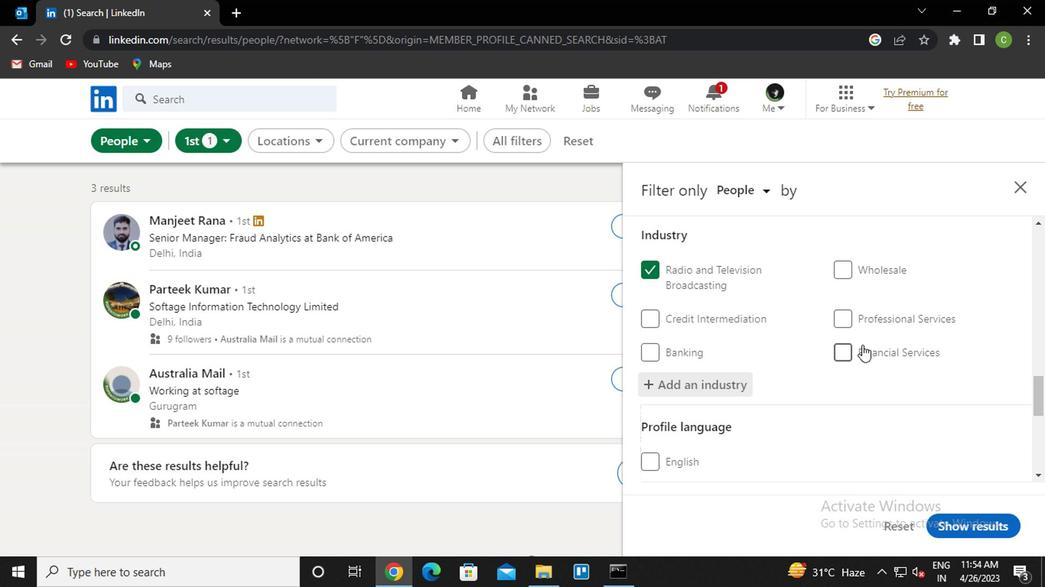 
Action: Mouse moved to (628, 377)
Screenshot: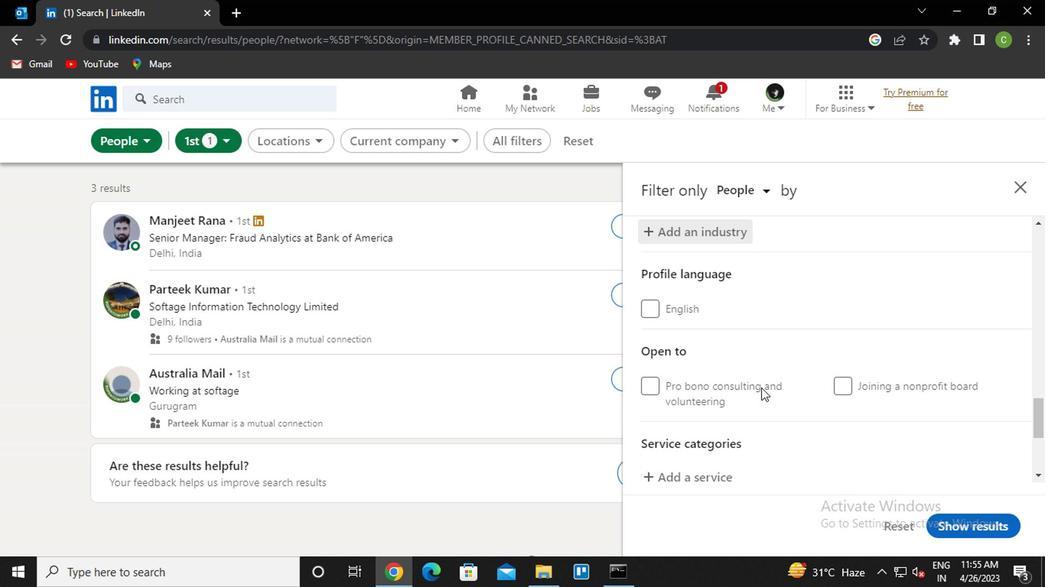 
Action: Mouse scrolled (628, 376) with delta (0, 0)
Screenshot: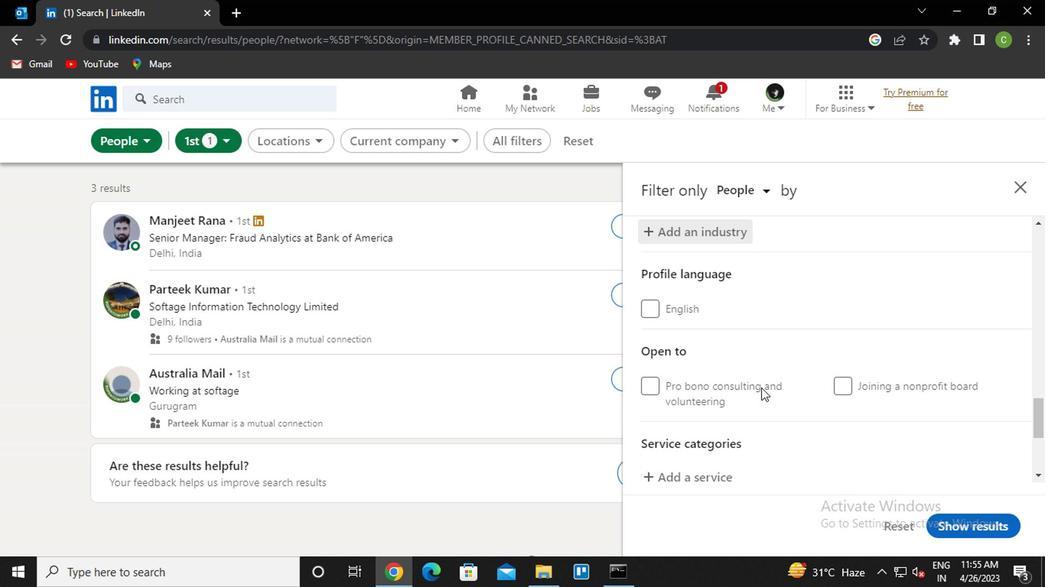 
Action: Mouse moved to (628, 377)
Screenshot: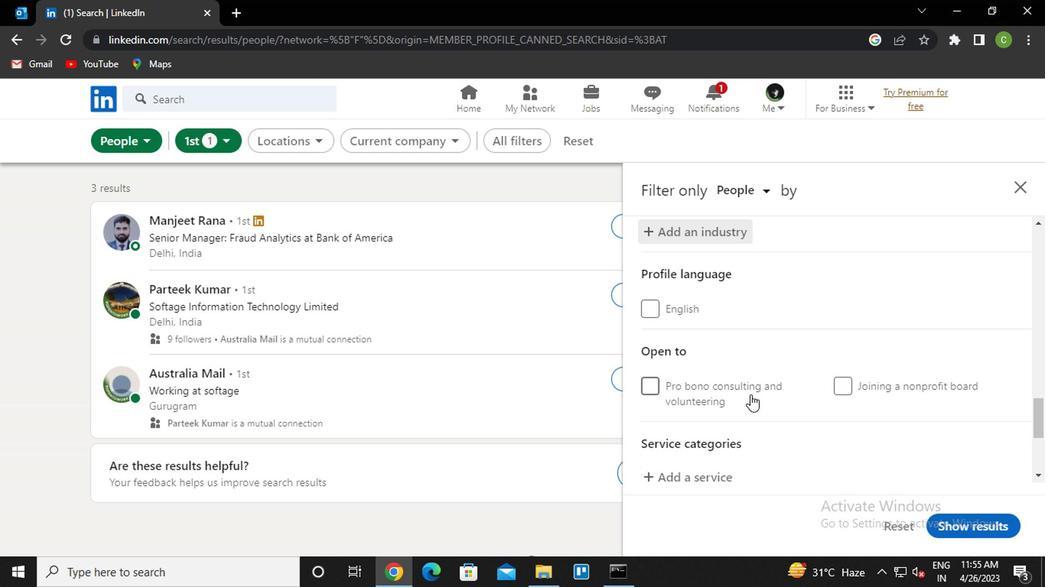 
Action: Mouse scrolled (628, 376) with delta (0, 0)
Screenshot: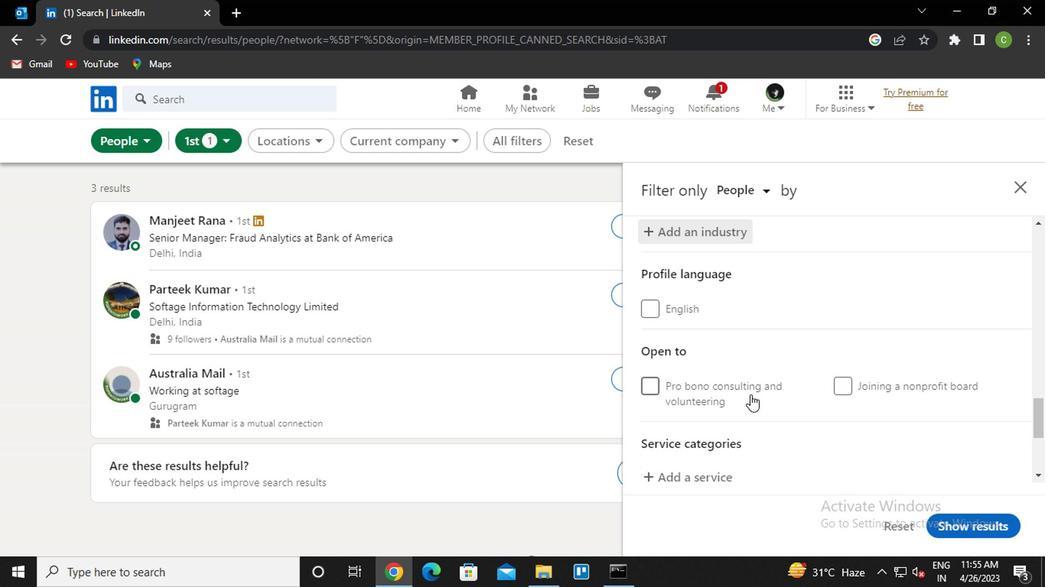 
Action: Mouse moved to (588, 329)
Screenshot: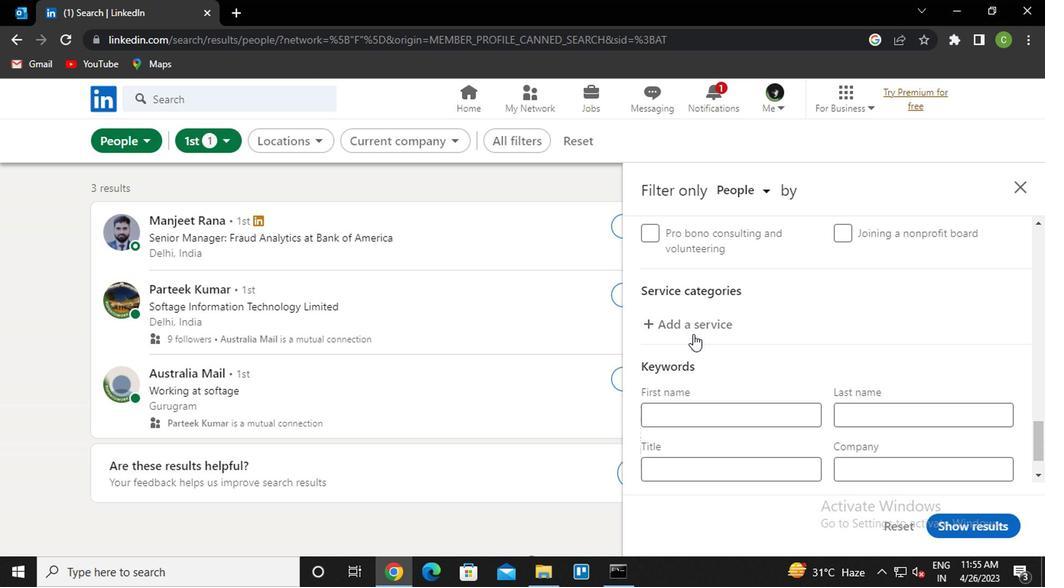 
Action: Mouse pressed left at (588, 329)
Screenshot: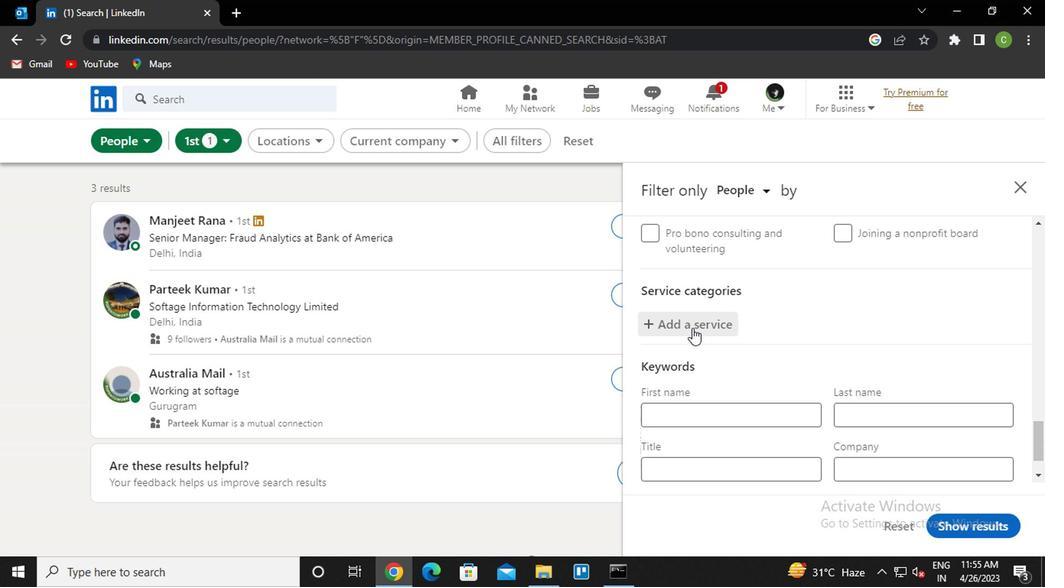 
Action: Key pressed <Key.caps_lock>t<Key.caps_lock>ax<Key.space>law<Key.down><Key.enter>
Screenshot: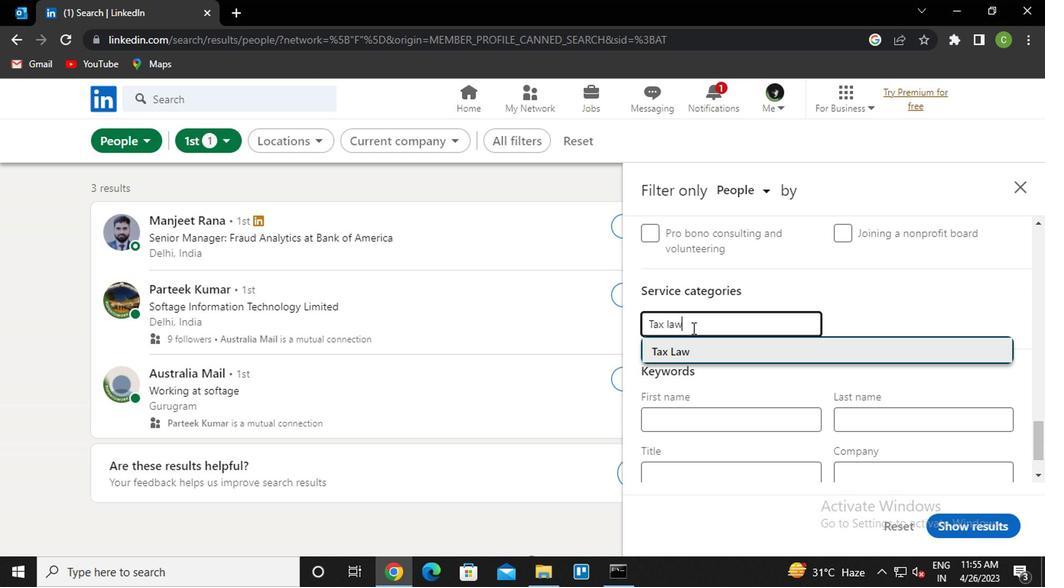 
Action: Mouse moved to (610, 339)
Screenshot: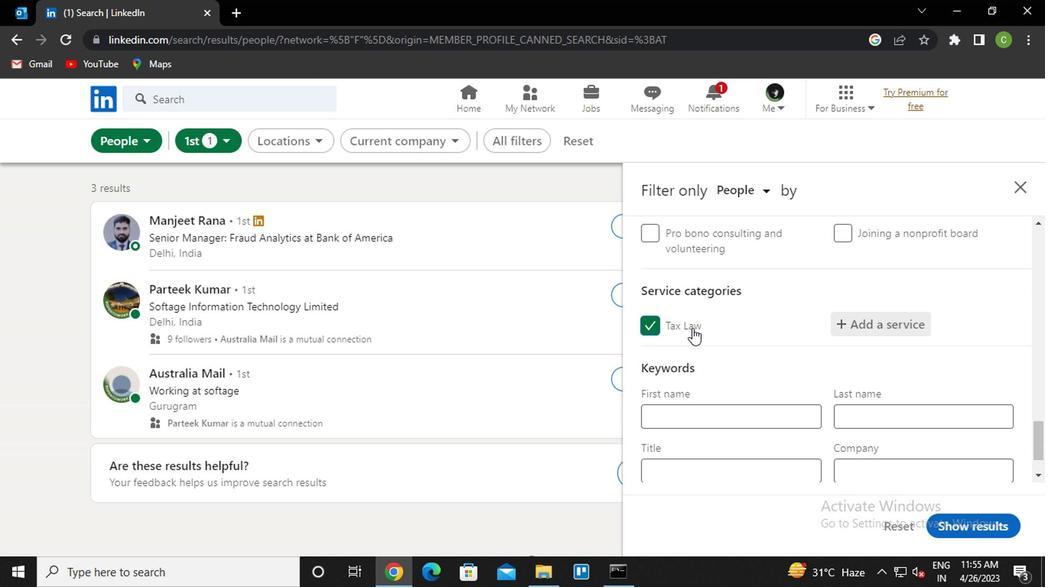 
Action: Mouse scrolled (610, 339) with delta (0, 0)
Screenshot: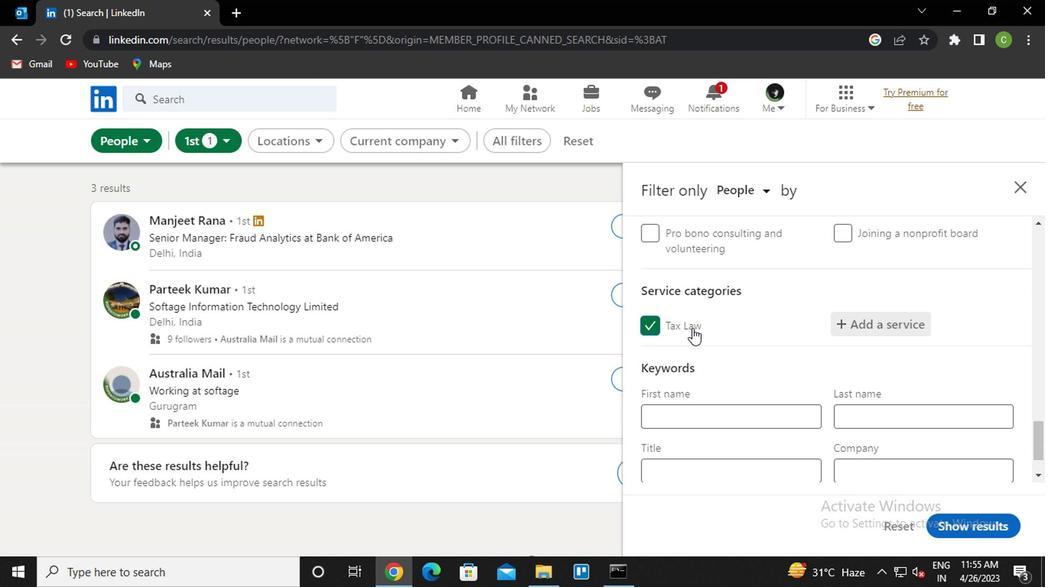
Action: Mouse moved to (612, 339)
Screenshot: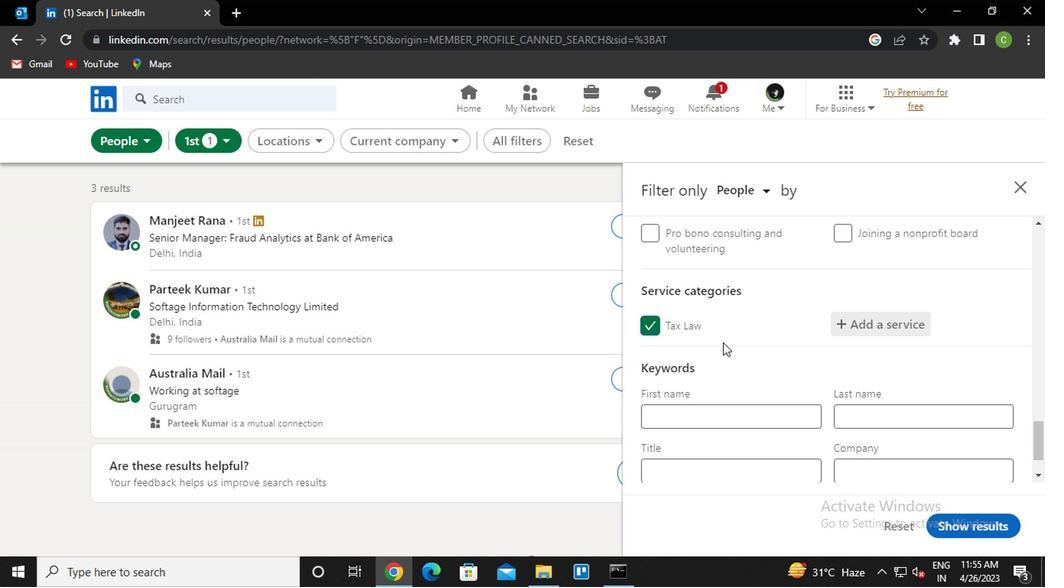 
Action: Mouse scrolled (612, 339) with delta (0, 0)
Screenshot: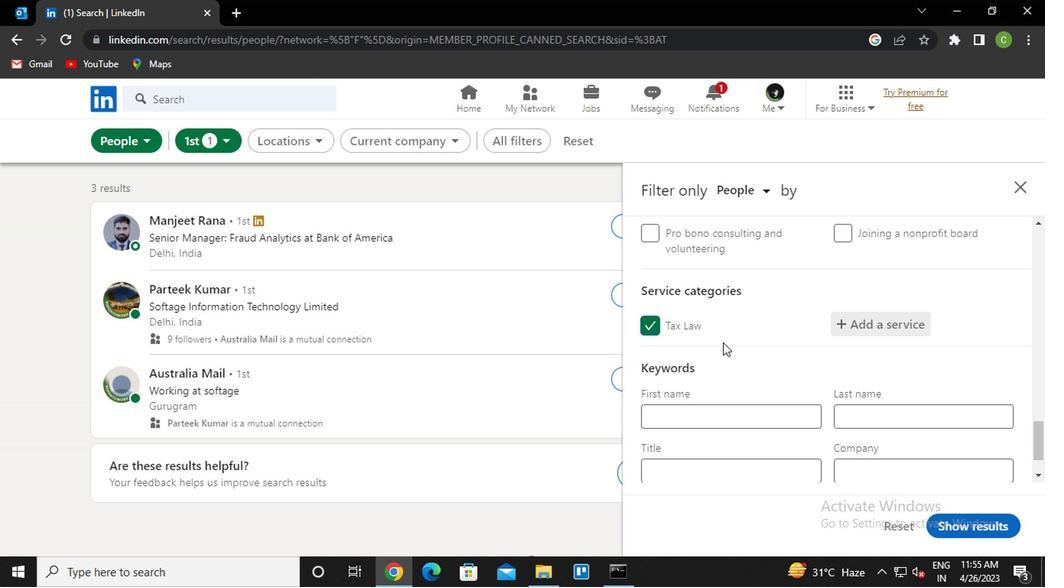 
Action: Mouse moved to (621, 391)
Screenshot: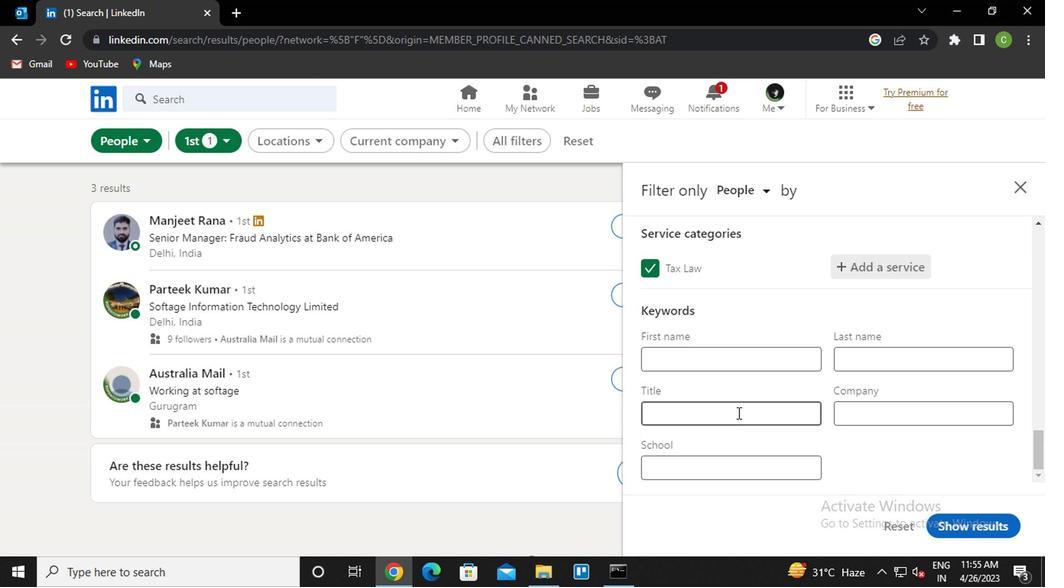 
Action: Mouse pressed left at (621, 391)
Screenshot: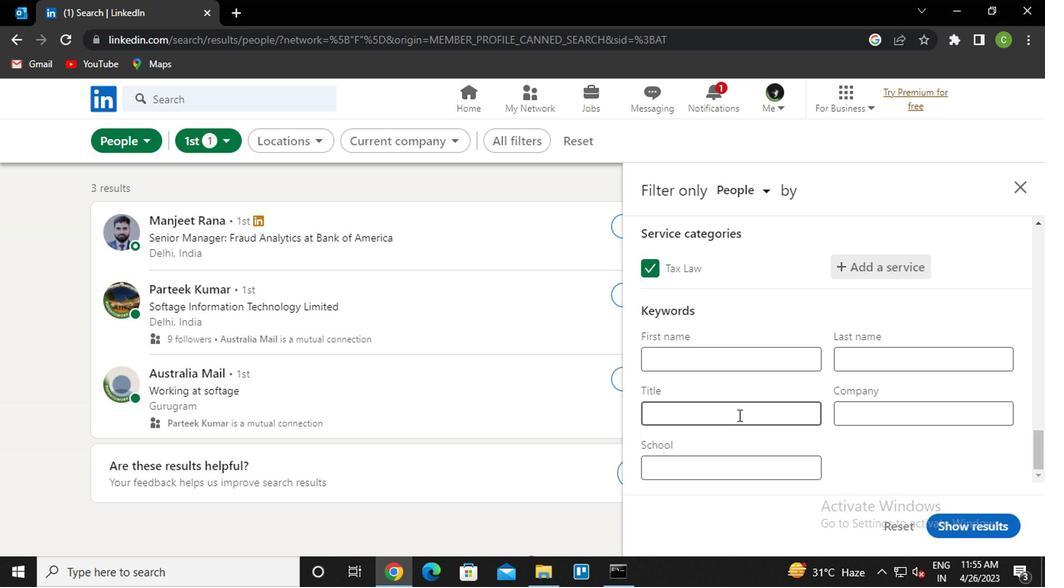 
Action: Key pressed <Key.caps_lock>p<Key.caps_lock>hysicist
Screenshot: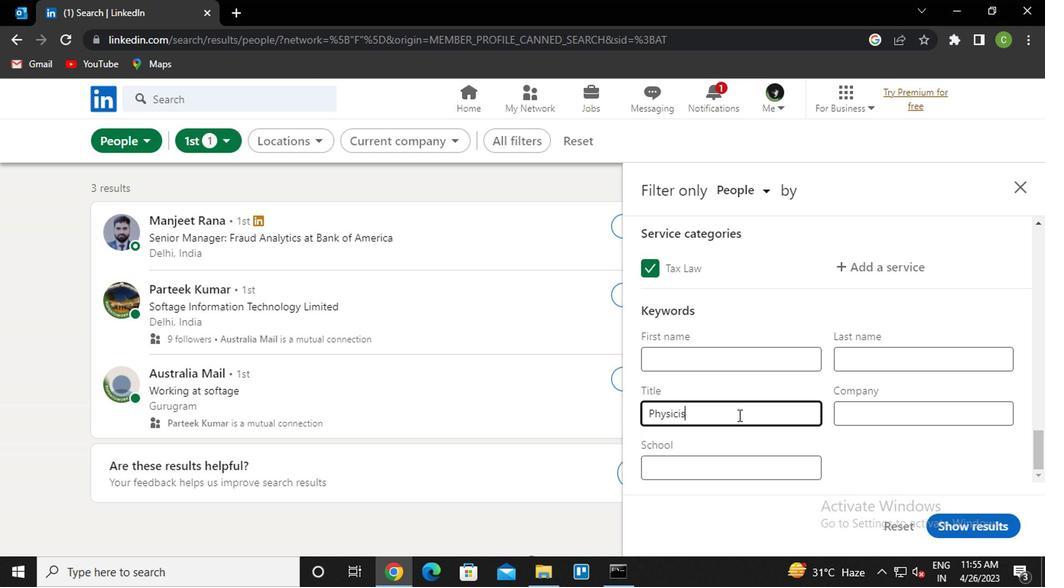 
Action: Mouse moved to (810, 469)
Screenshot: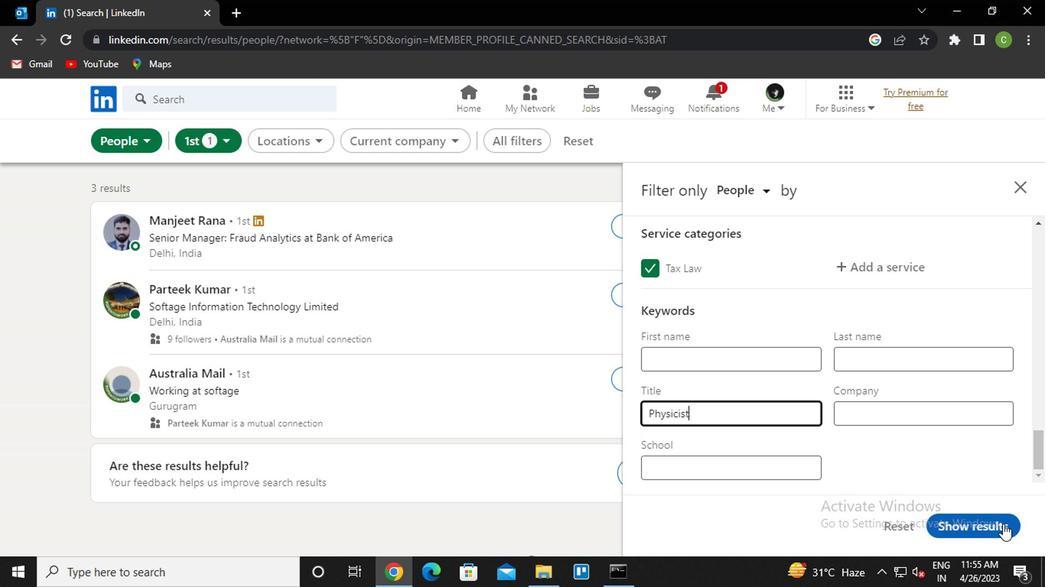 
Action: Mouse pressed left at (810, 469)
Screenshot: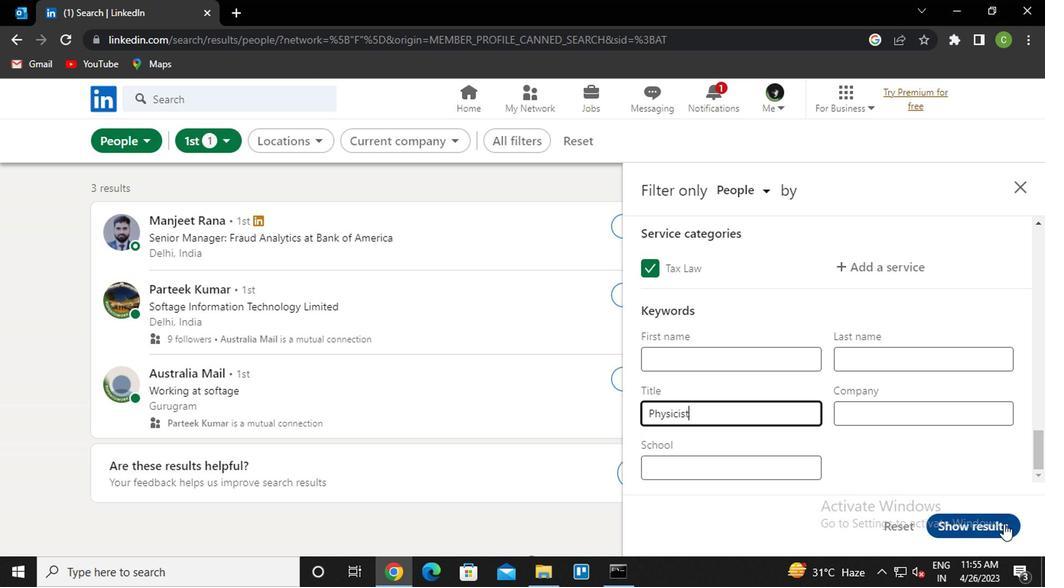 
Action: Mouse moved to (504, 378)
Screenshot: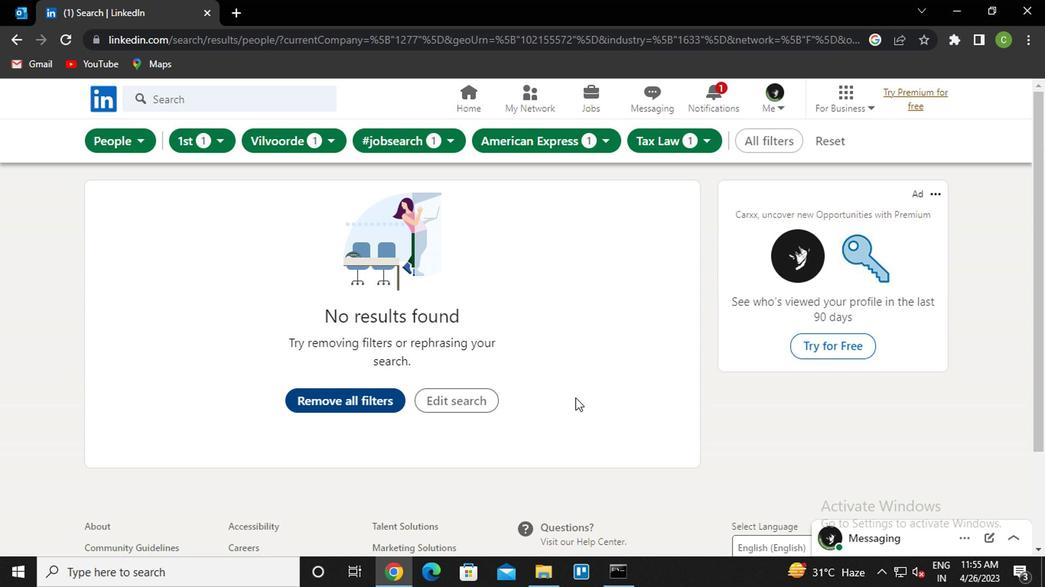 
